 Task: Search one way flight ticket for 4 adults, 2 children, 2 infants in seat and 1 infant on lap in economy from Texarkana: Texarkana Regional Airport (webb Field) to South Bend: South Bend International Airport on 8-6-2023. Choice of flights is American. Number of bags: 10 checked bags. Price is upto 100000. Outbound departure time preference is 15:00.
Action: Mouse moved to (305, 136)
Screenshot: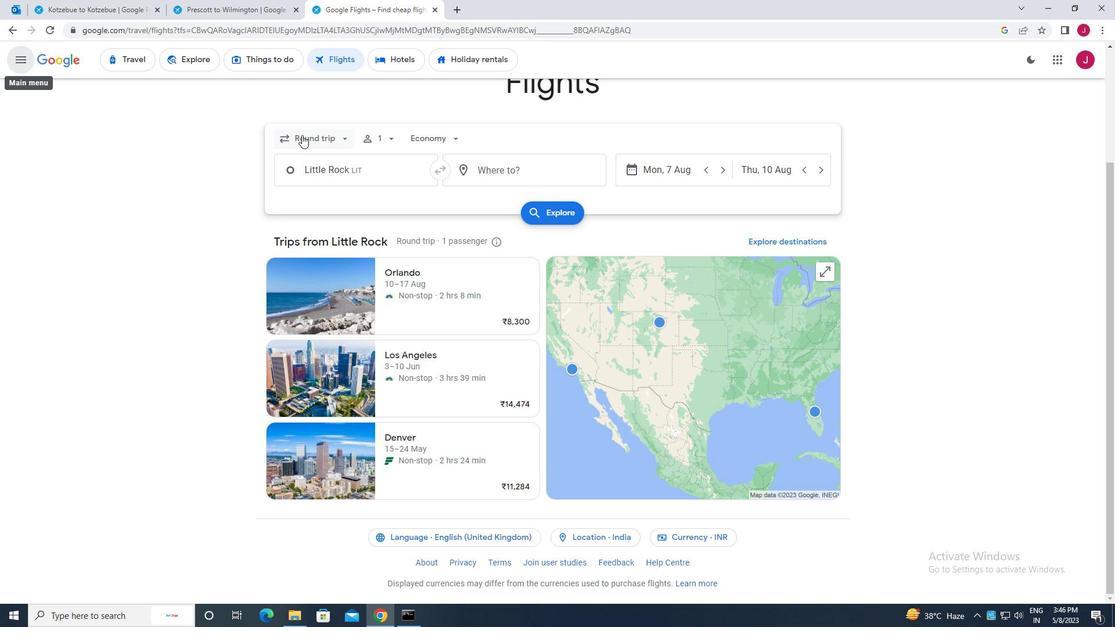 
Action: Mouse pressed left at (305, 136)
Screenshot: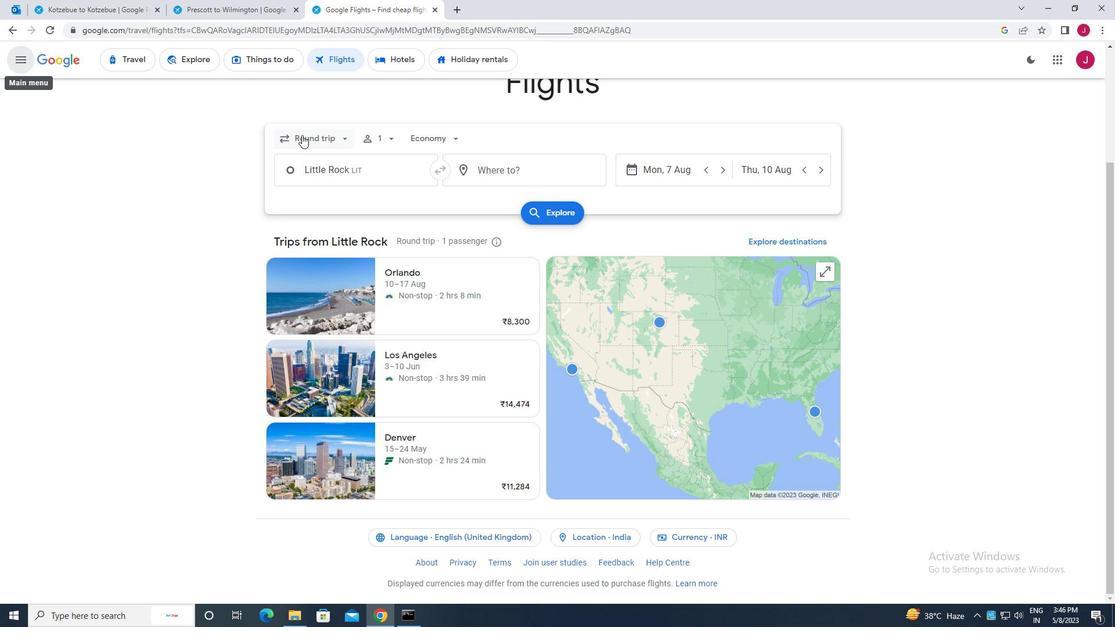 
Action: Mouse moved to (324, 191)
Screenshot: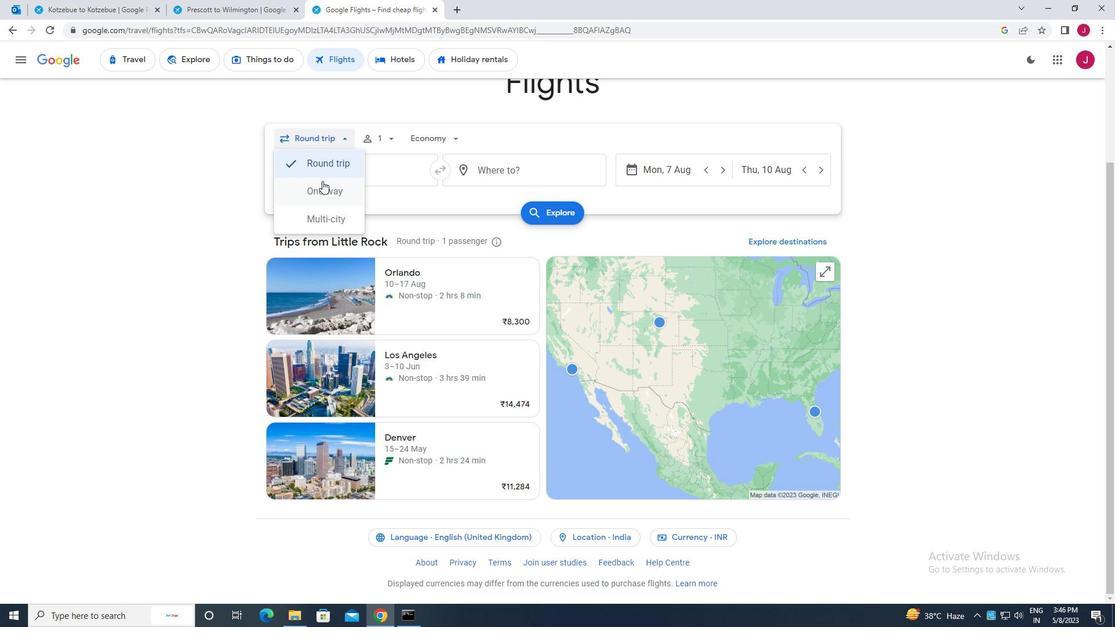 
Action: Mouse pressed left at (324, 191)
Screenshot: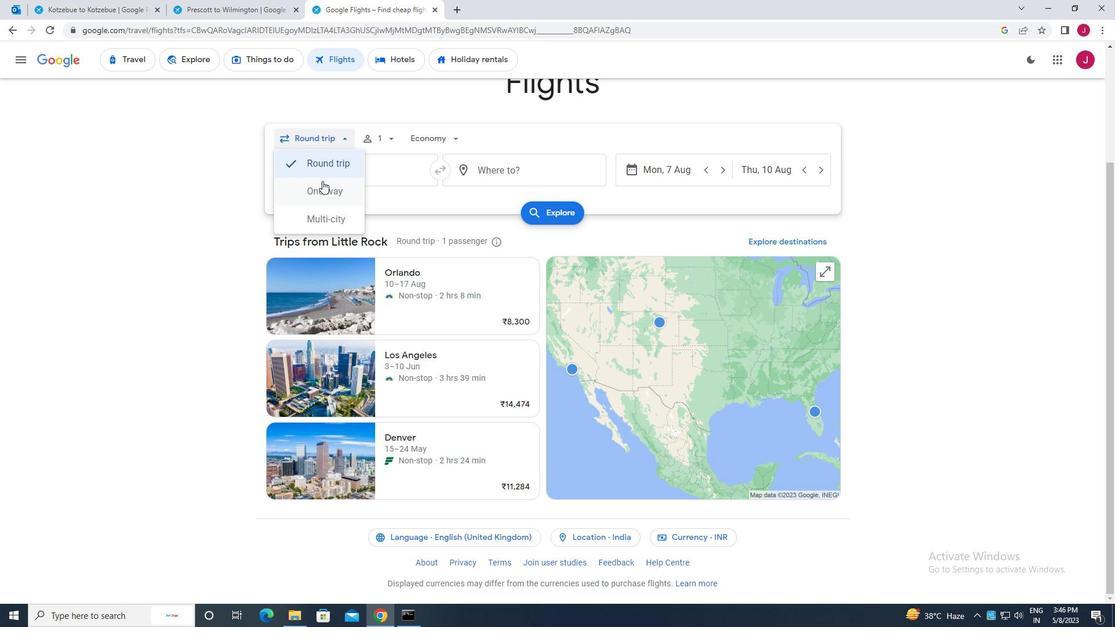 
Action: Mouse moved to (378, 140)
Screenshot: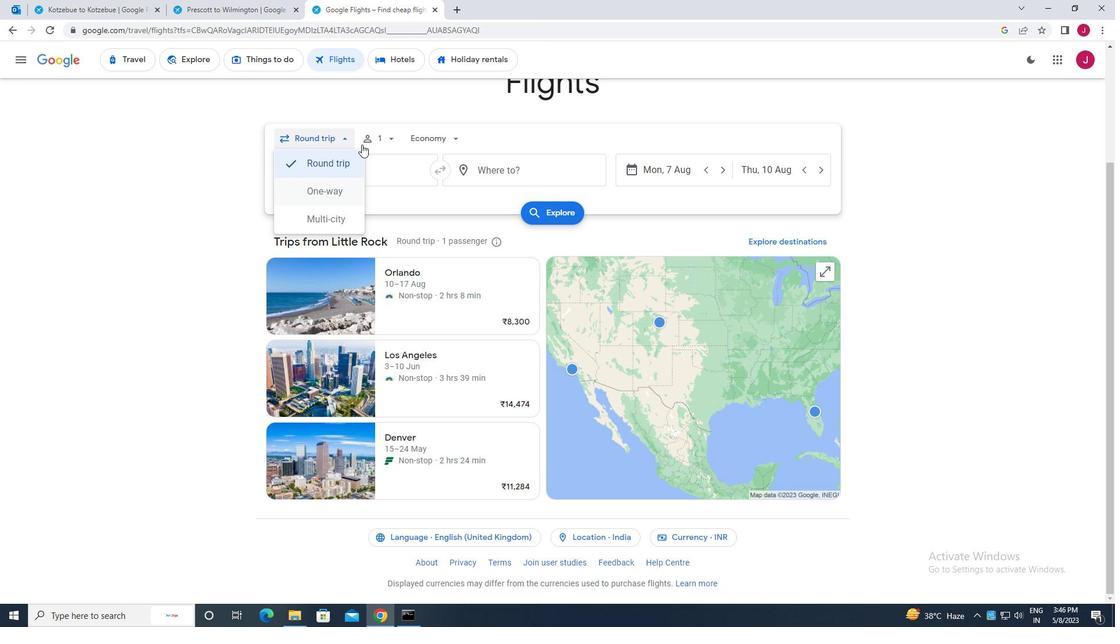 
Action: Mouse pressed left at (378, 140)
Screenshot: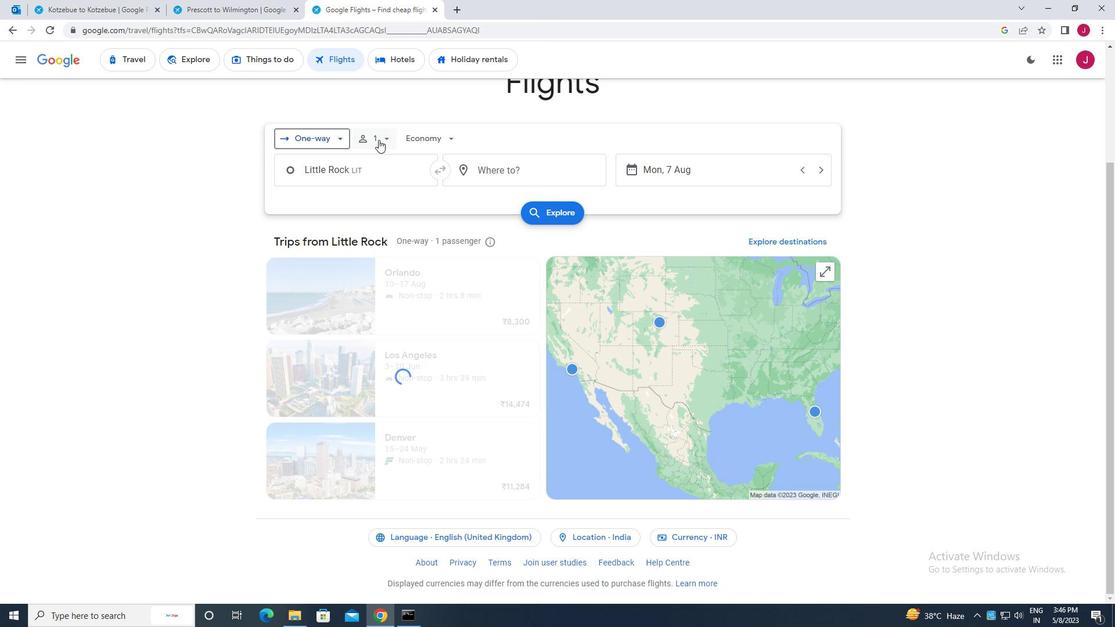 
Action: Mouse moved to (482, 169)
Screenshot: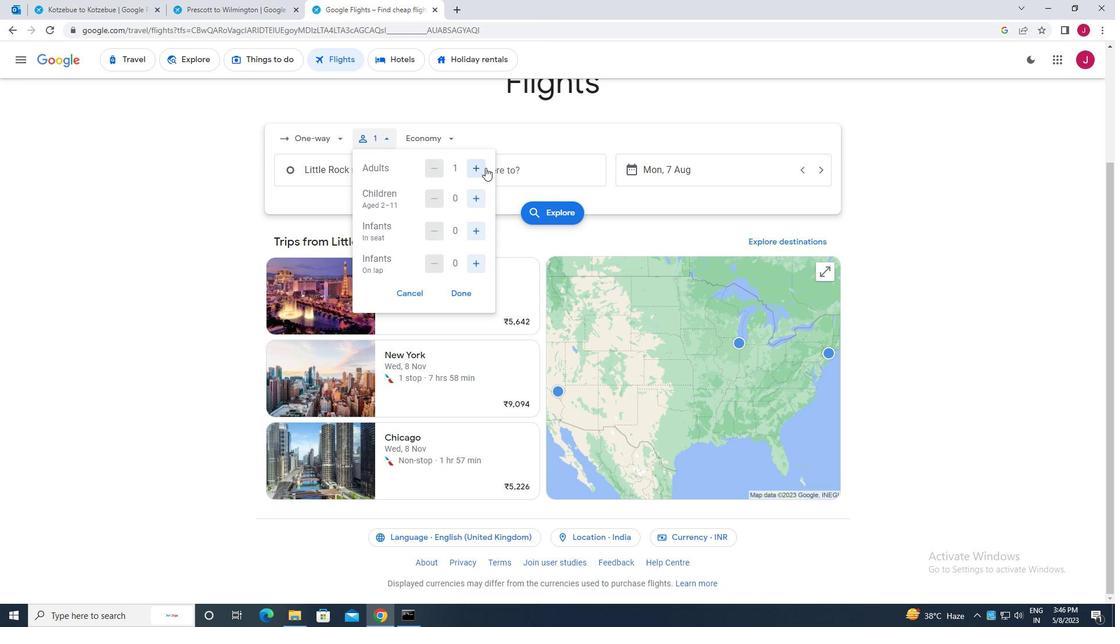 
Action: Mouse pressed left at (482, 169)
Screenshot: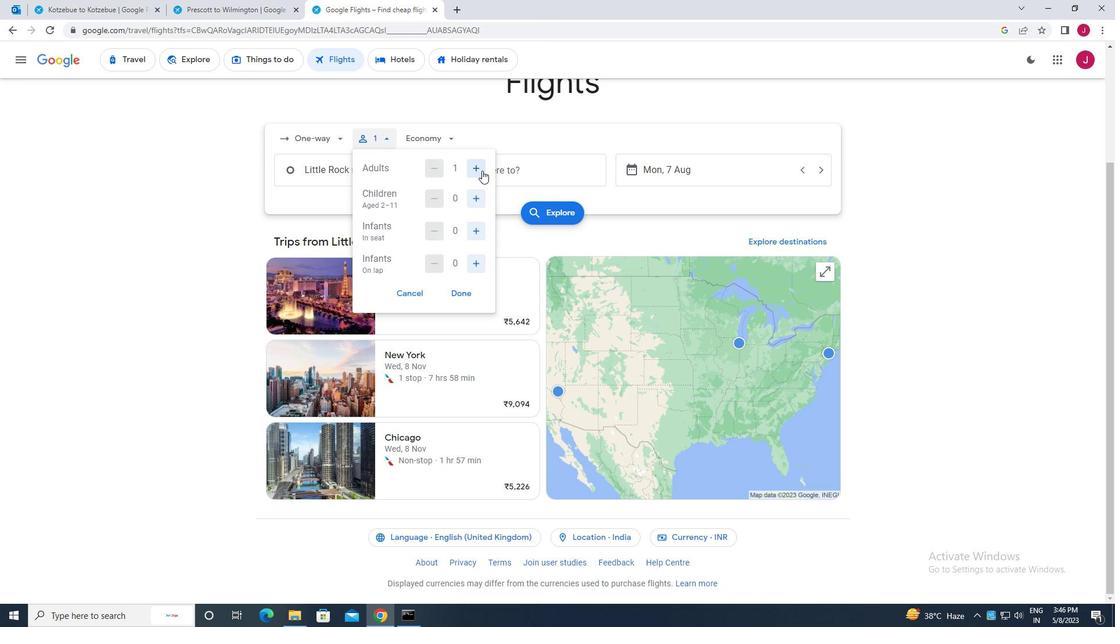 
Action: Mouse moved to (482, 169)
Screenshot: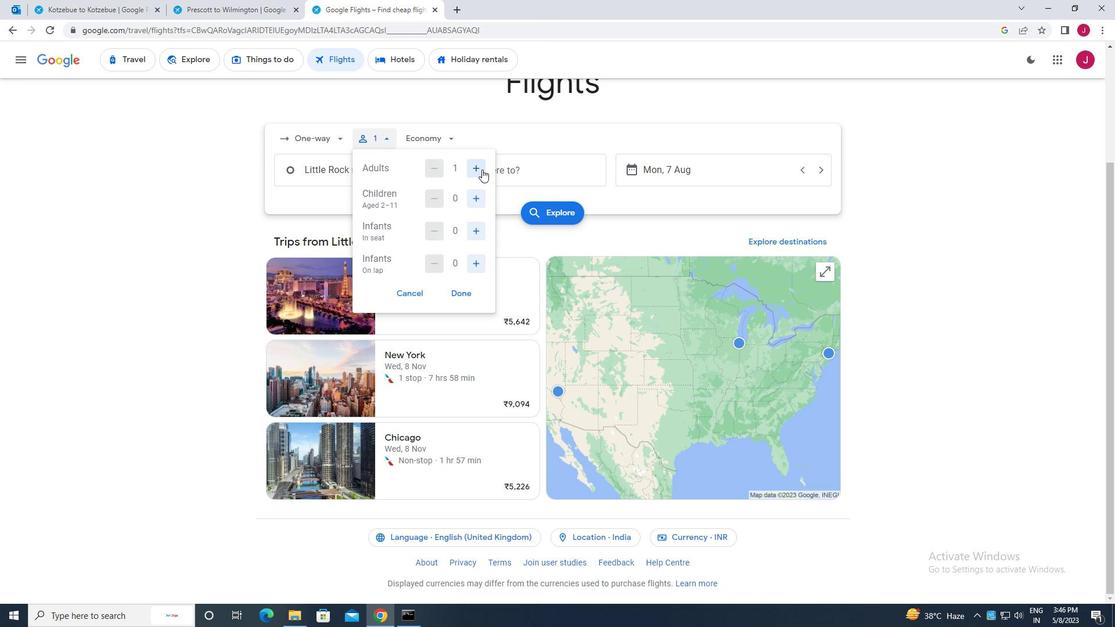 
Action: Mouse pressed left at (482, 169)
Screenshot: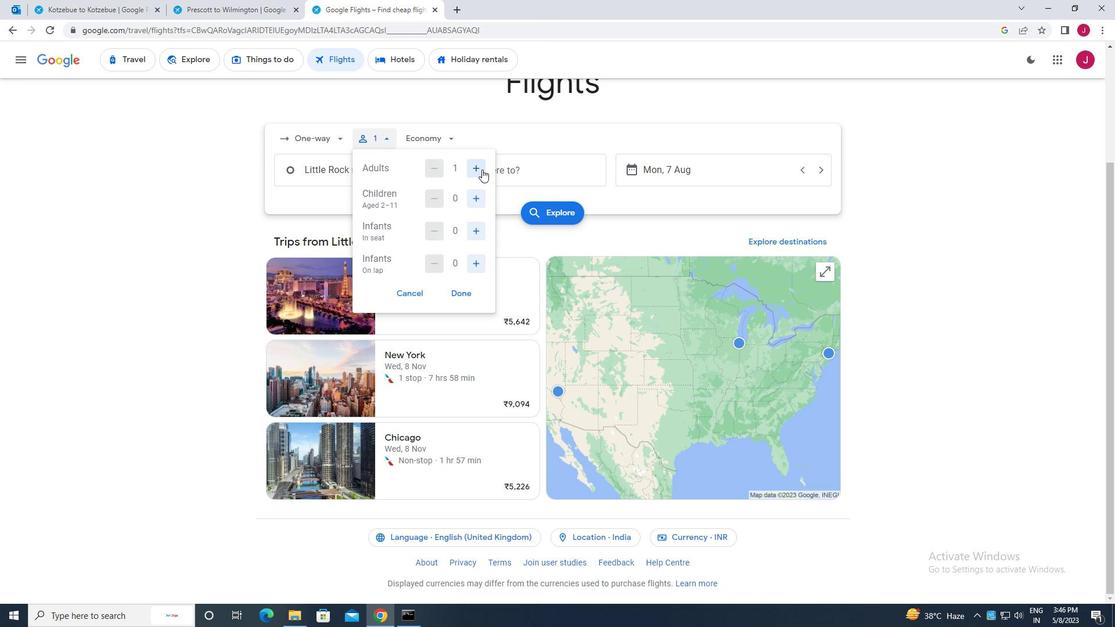 
Action: Mouse moved to (477, 167)
Screenshot: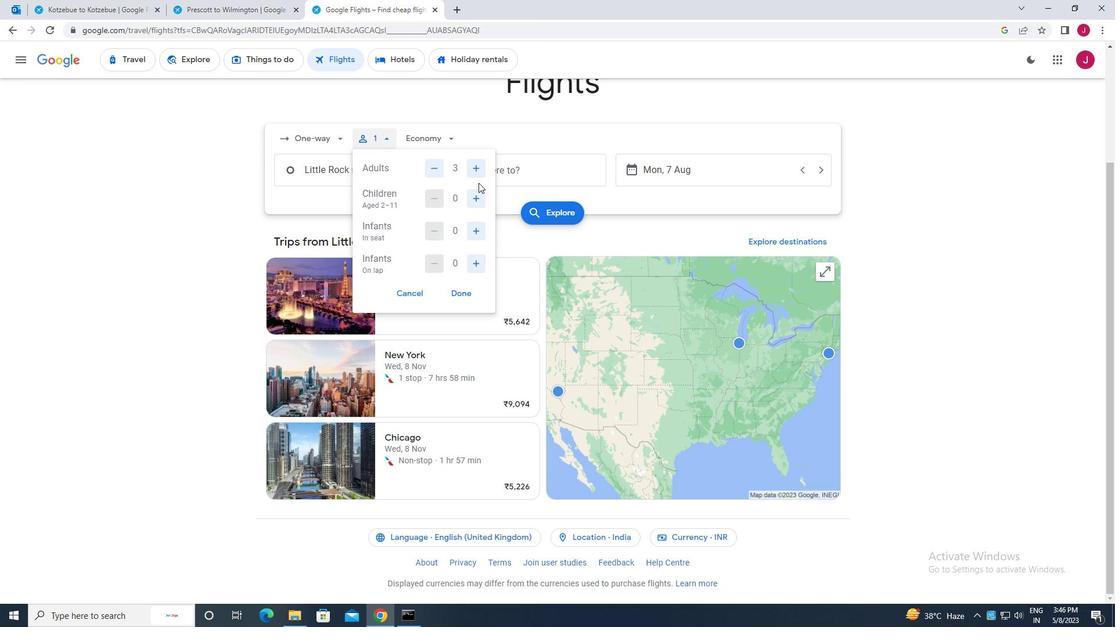 
Action: Mouse pressed left at (477, 167)
Screenshot: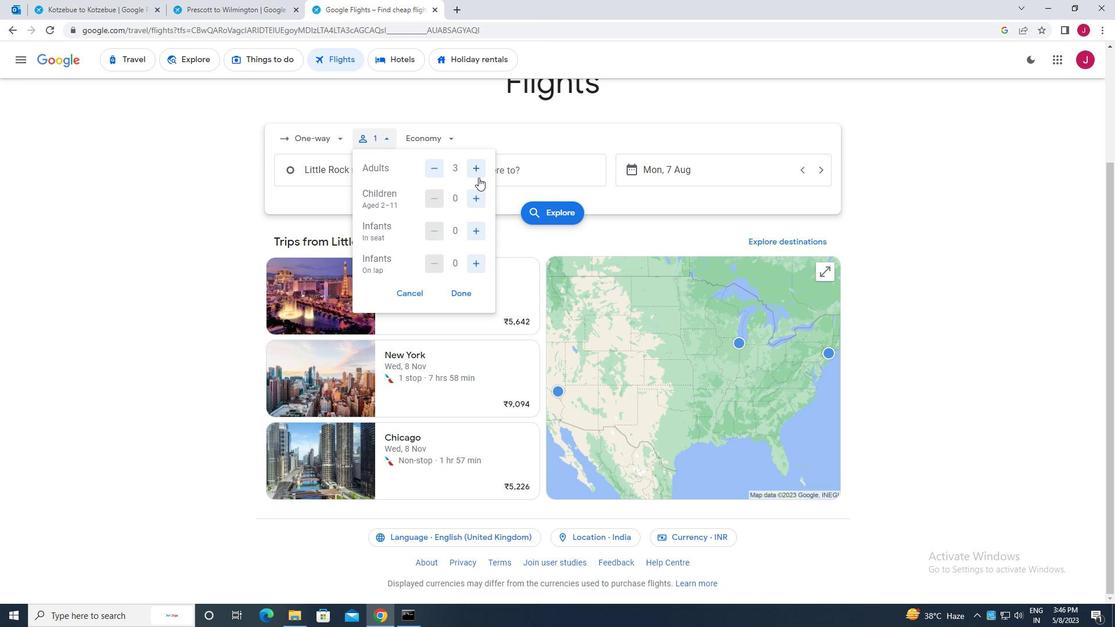 
Action: Mouse moved to (477, 201)
Screenshot: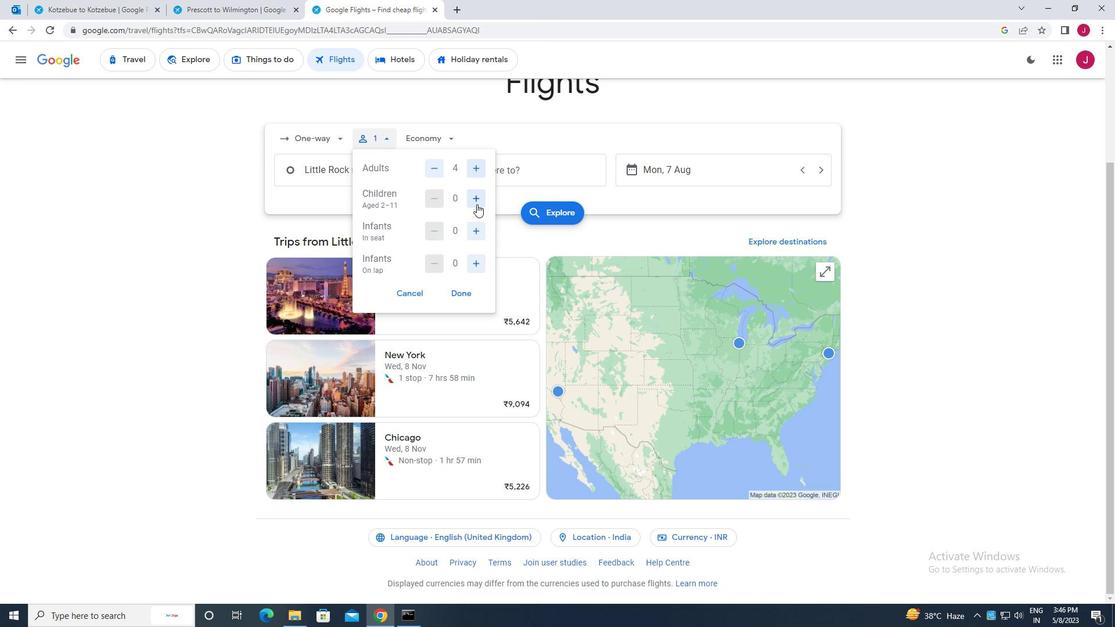 
Action: Mouse pressed left at (477, 201)
Screenshot: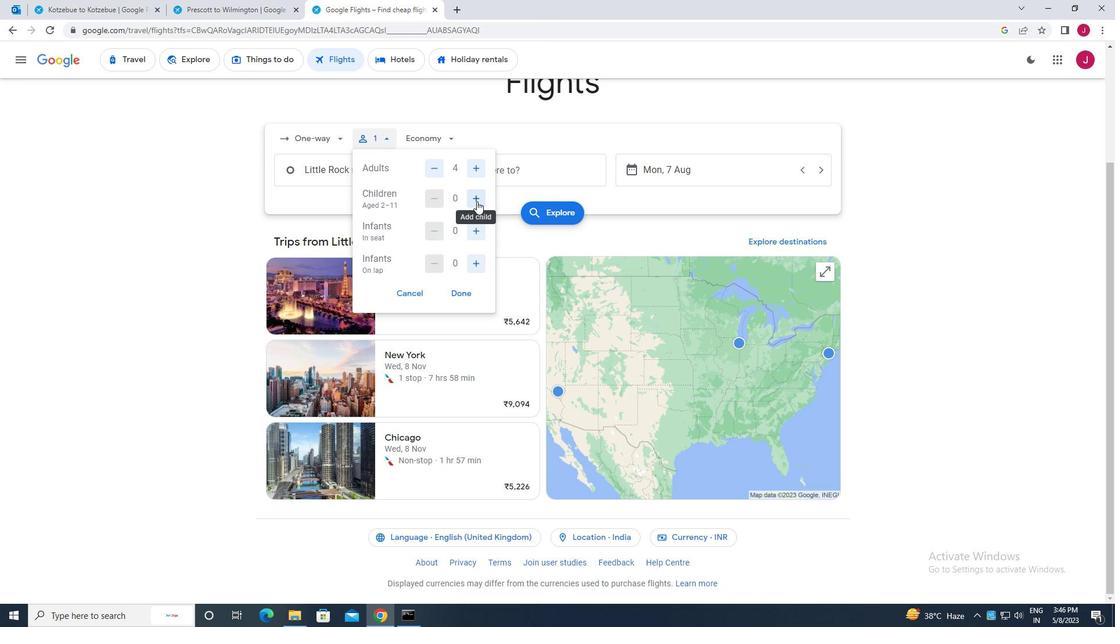 
Action: Mouse pressed left at (477, 201)
Screenshot: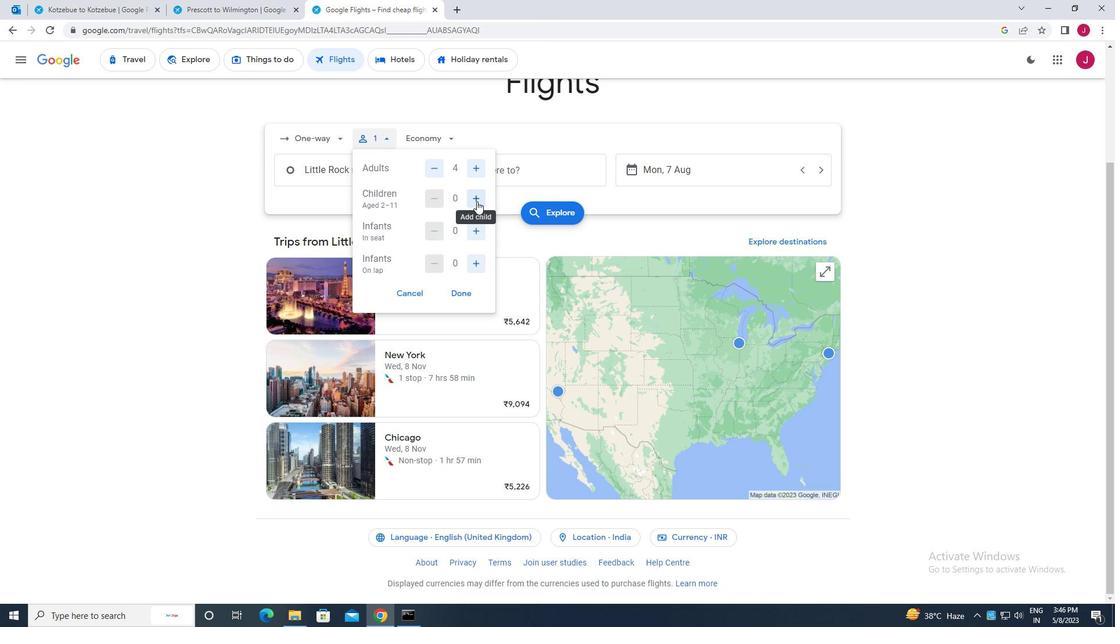 
Action: Mouse moved to (476, 230)
Screenshot: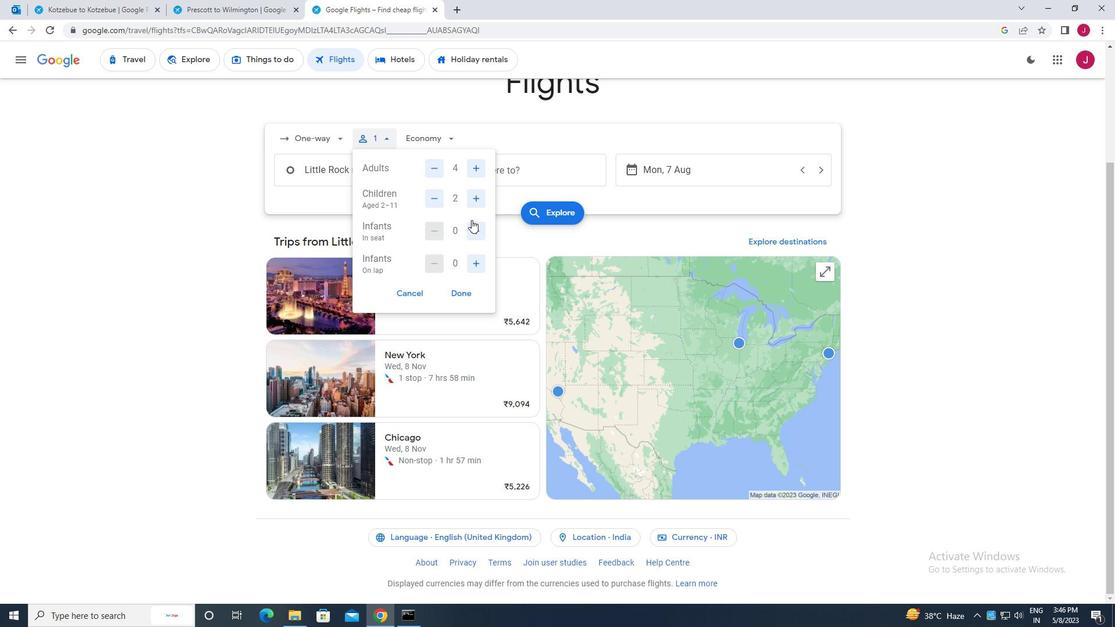 
Action: Mouse pressed left at (476, 230)
Screenshot: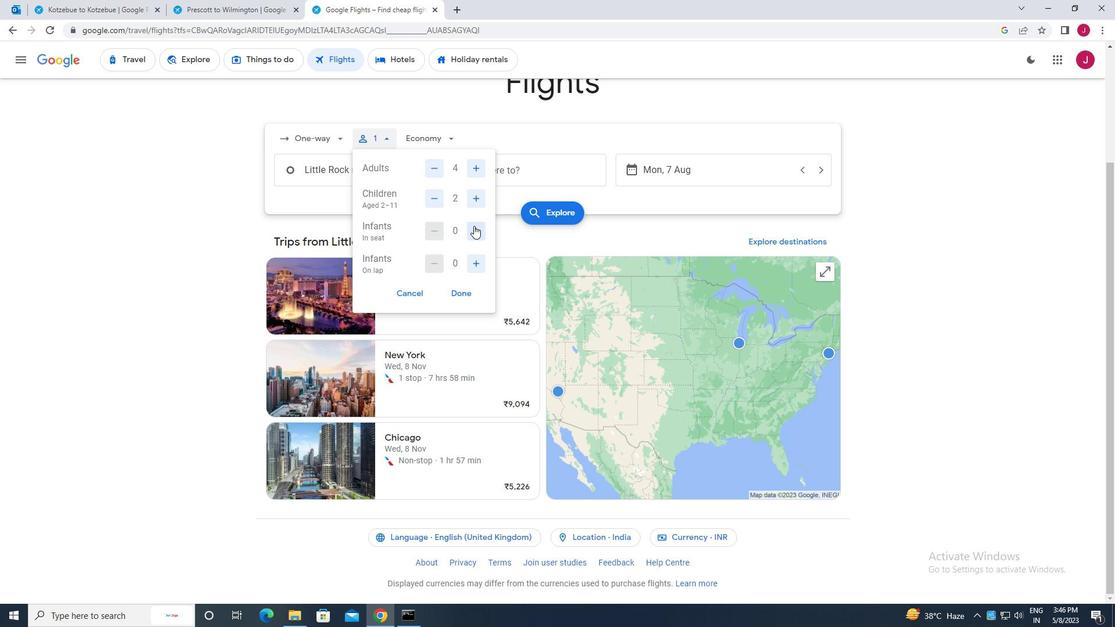 
Action: Mouse pressed left at (476, 230)
Screenshot: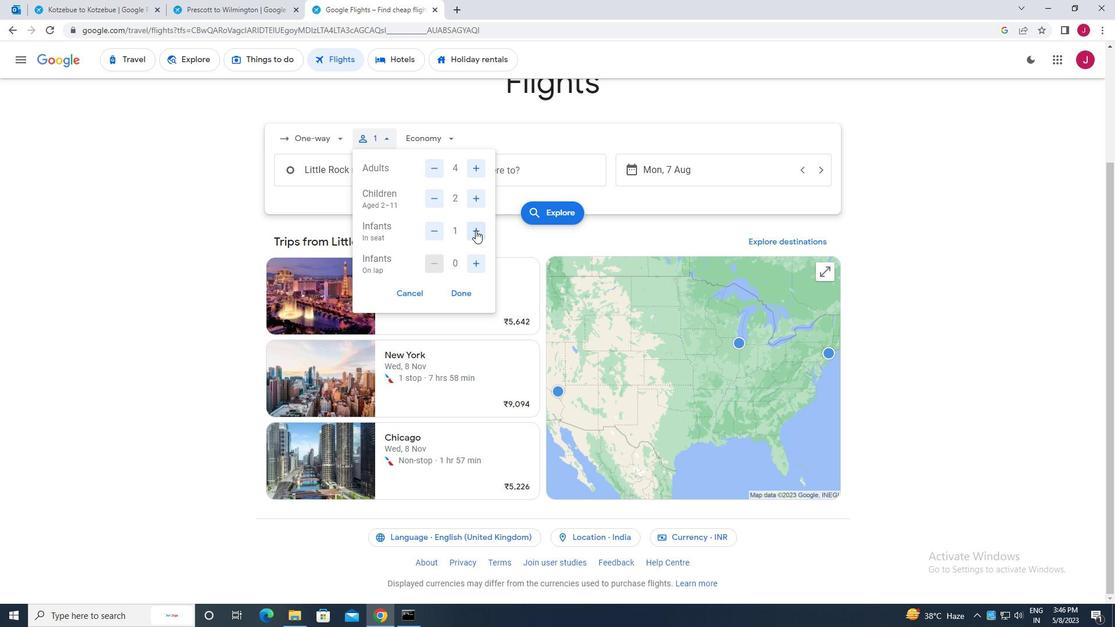 
Action: Mouse moved to (476, 263)
Screenshot: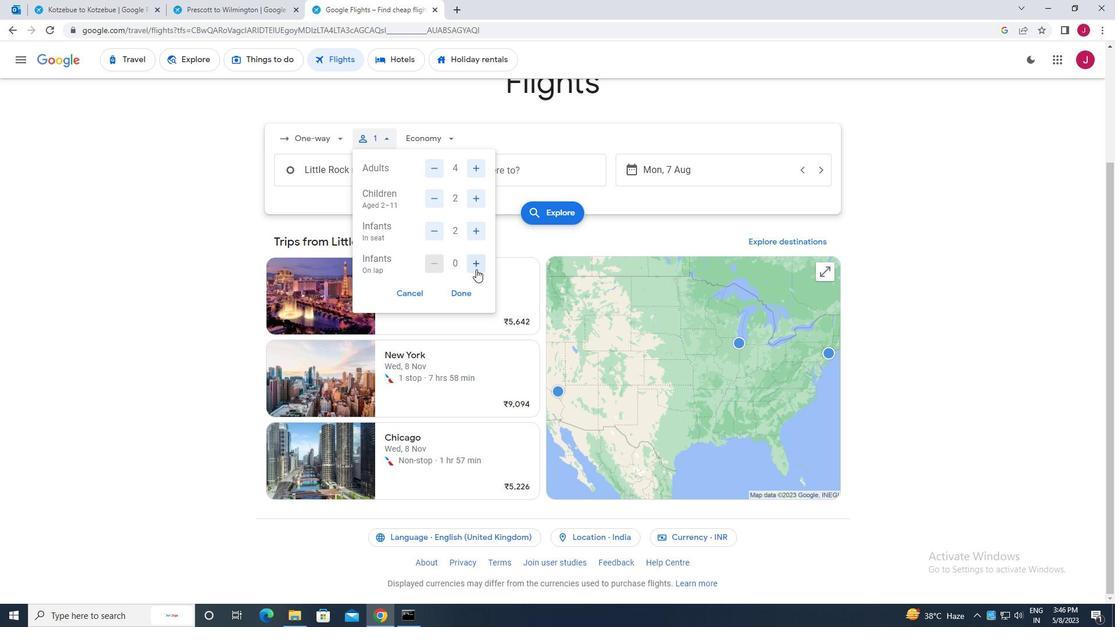 
Action: Mouse pressed left at (476, 263)
Screenshot: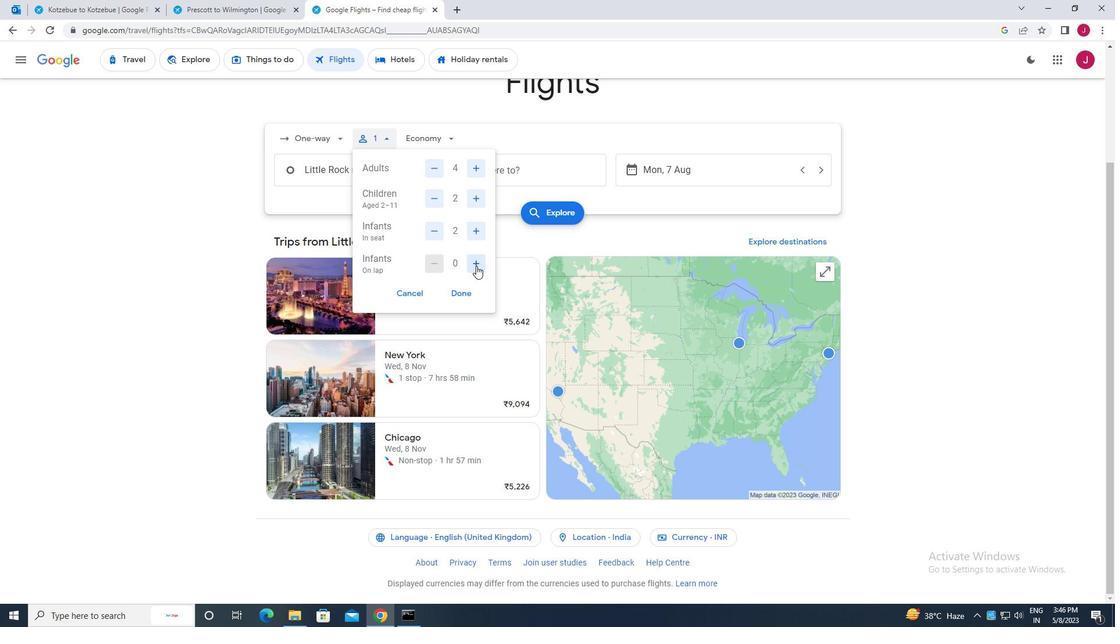 
Action: Mouse moved to (459, 294)
Screenshot: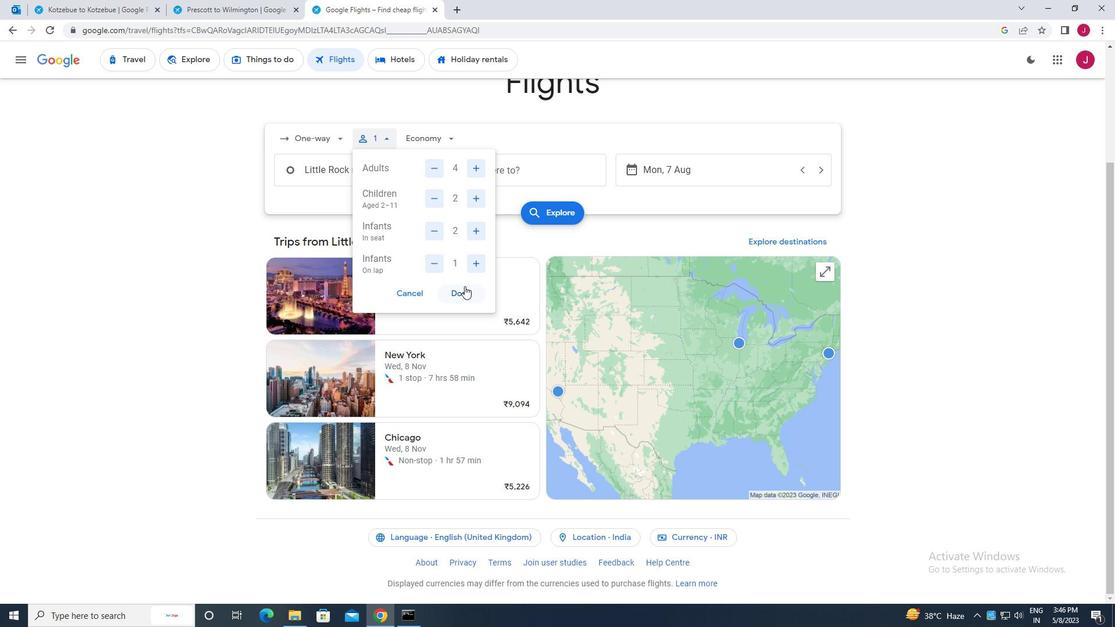 
Action: Mouse pressed left at (459, 294)
Screenshot: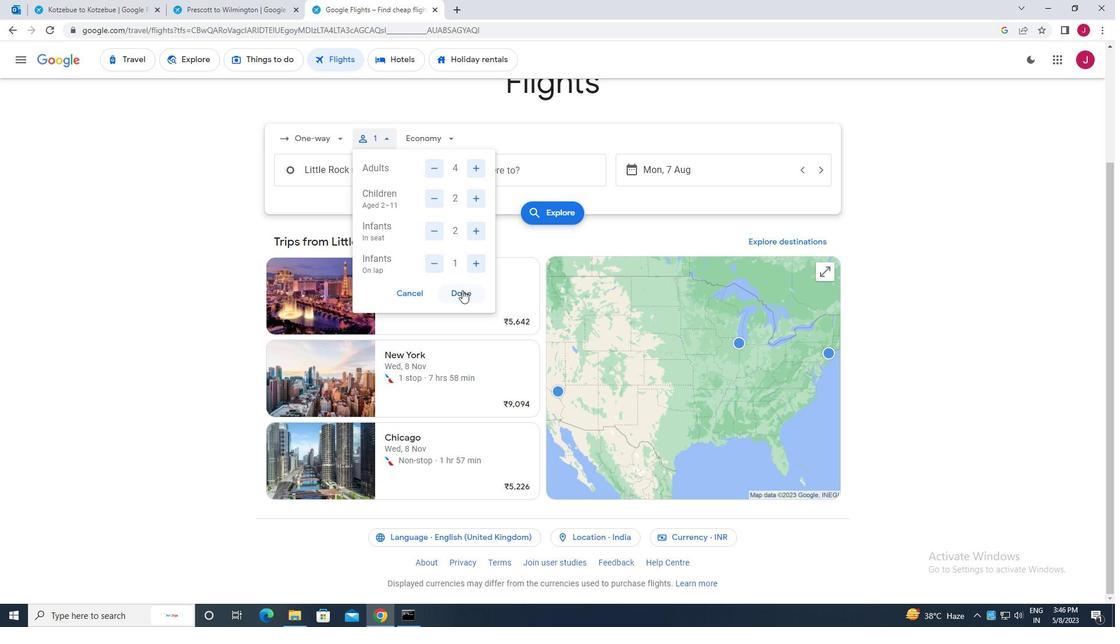 
Action: Mouse moved to (433, 144)
Screenshot: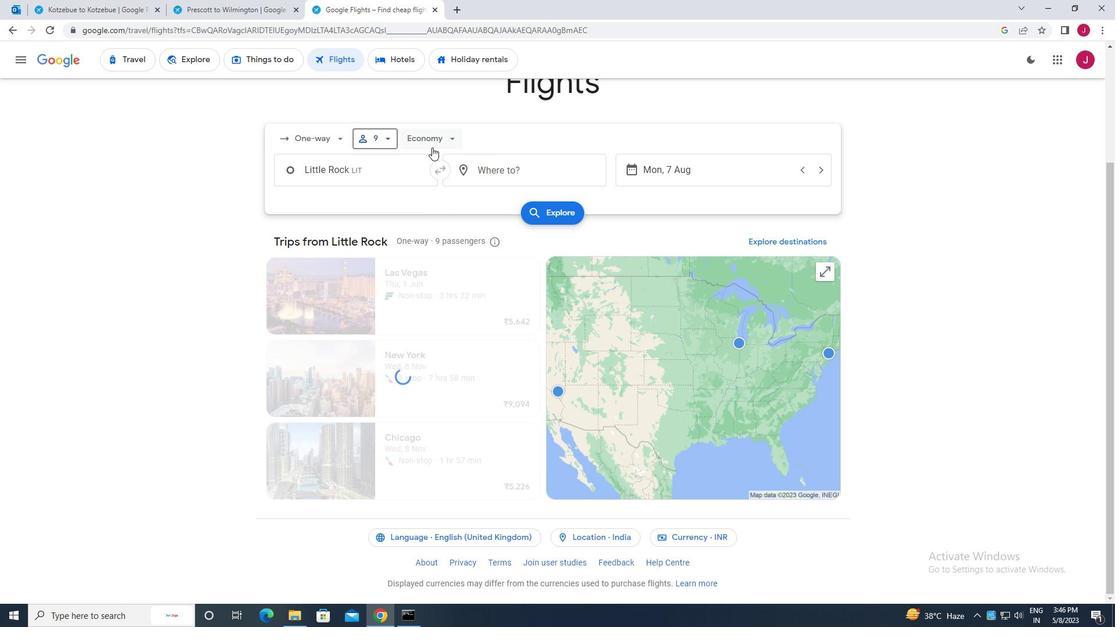 
Action: Mouse pressed left at (433, 144)
Screenshot: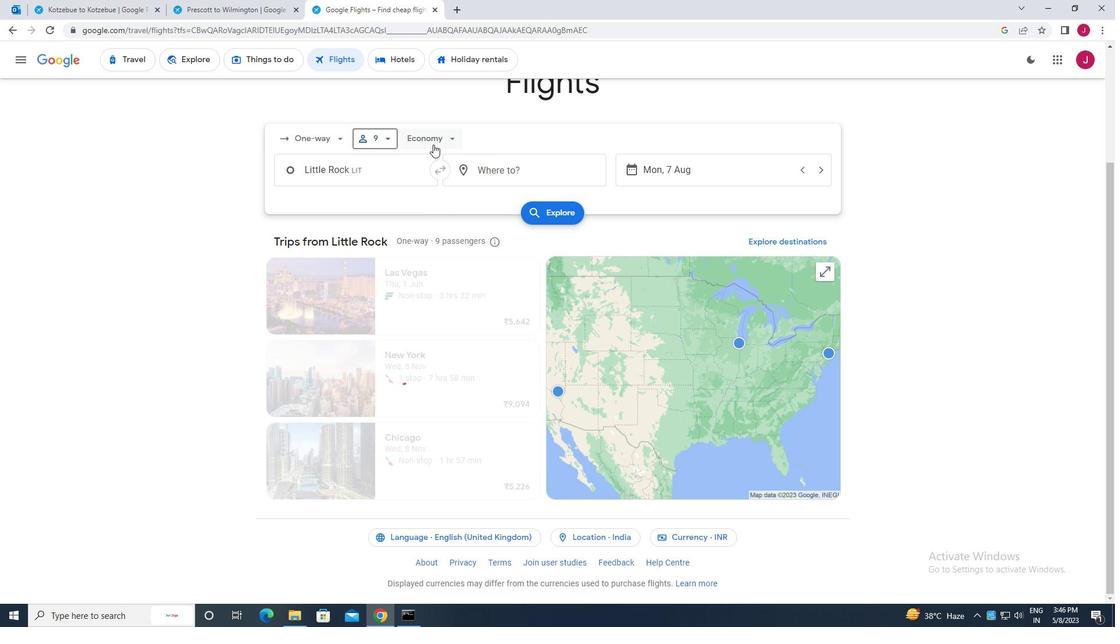 
Action: Mouse moved to (464, 189)
Screenshot: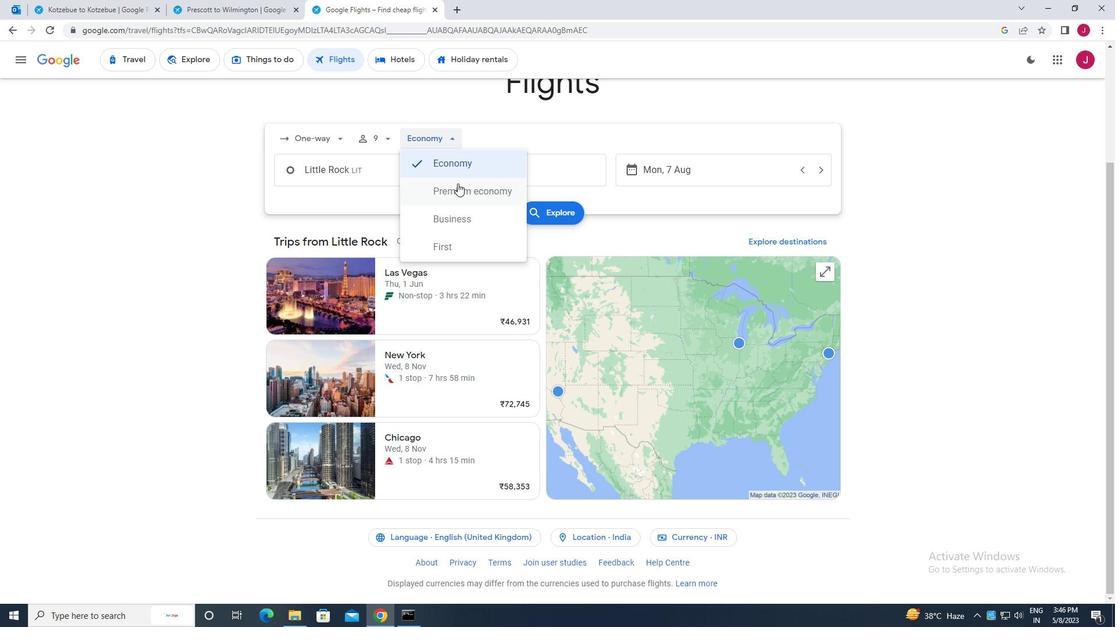 
Action: Mouse pressed left at (464, 189)
Screenshot: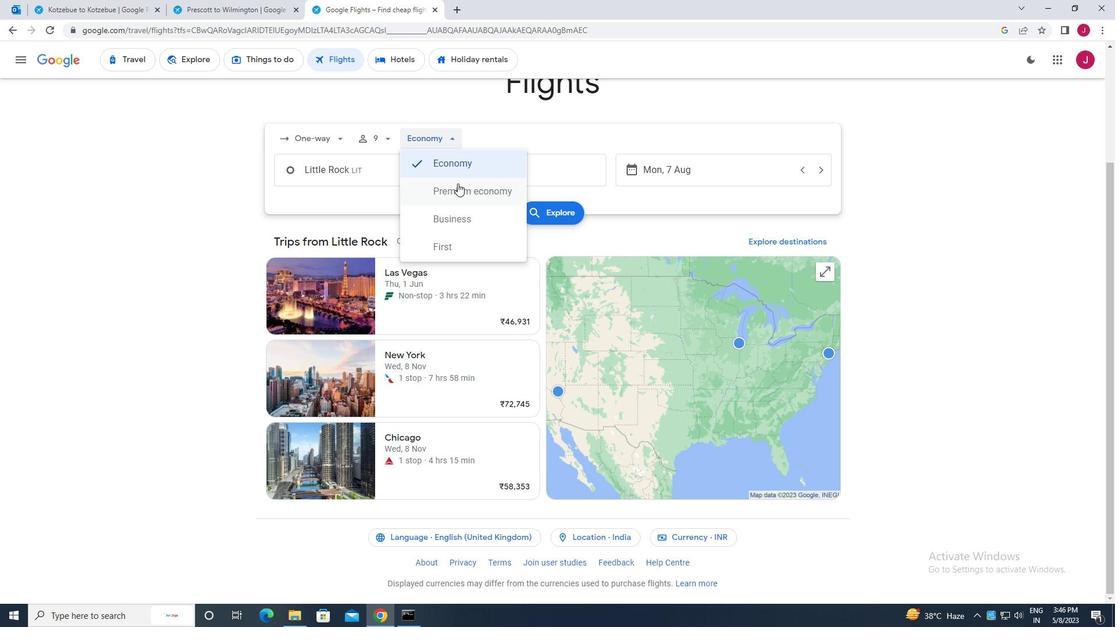 
Action: Mouse moved to (395, 172)
Screenshot: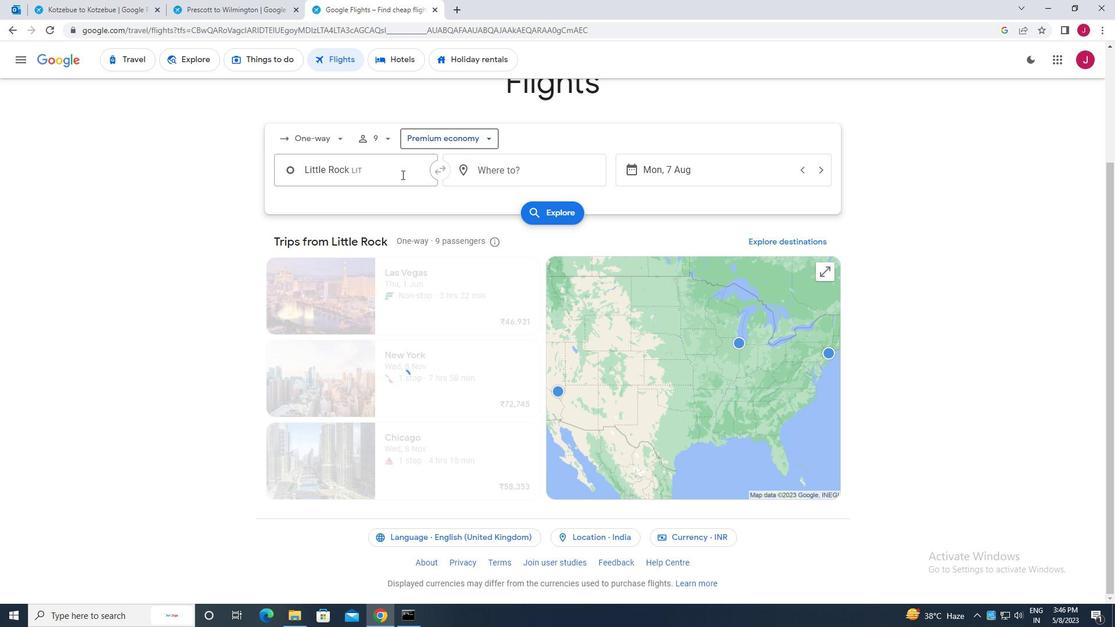 
Action: Mouse pressed left at (395, 172)
Screenshot: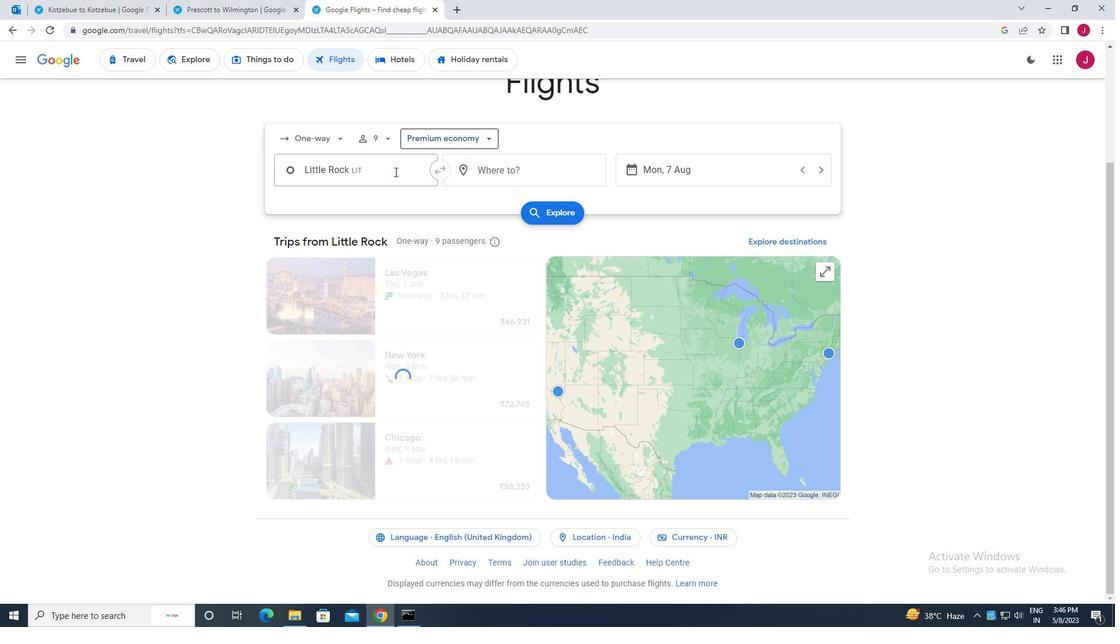 
Action: Key pressed texara<Key.backspace>
Screenshot: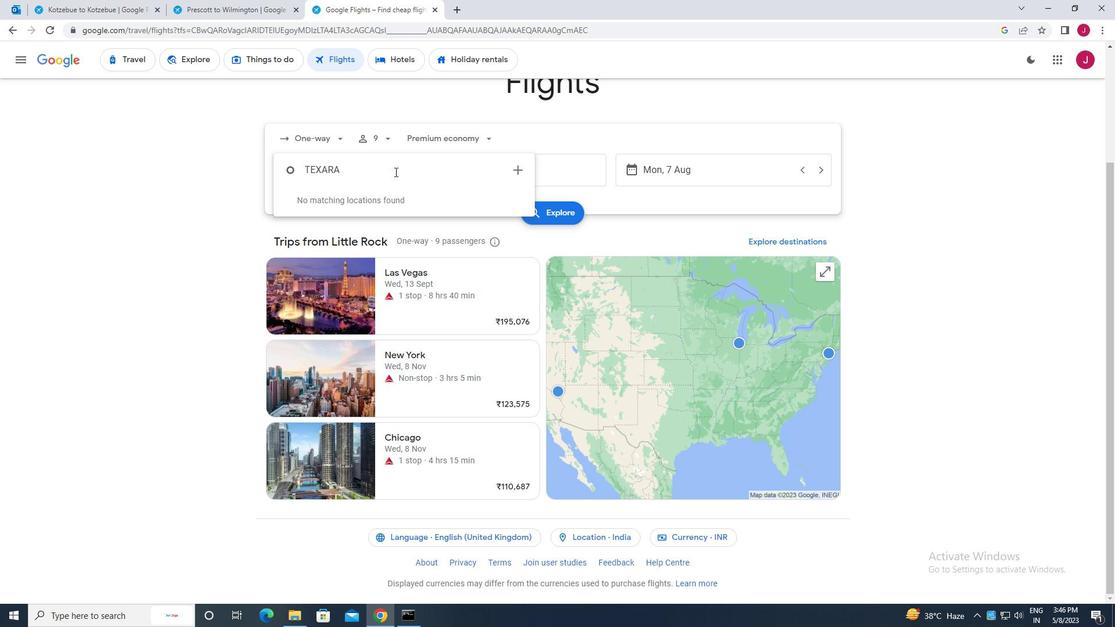 
Action: Mouse moved to (405, 206)
Screenshot: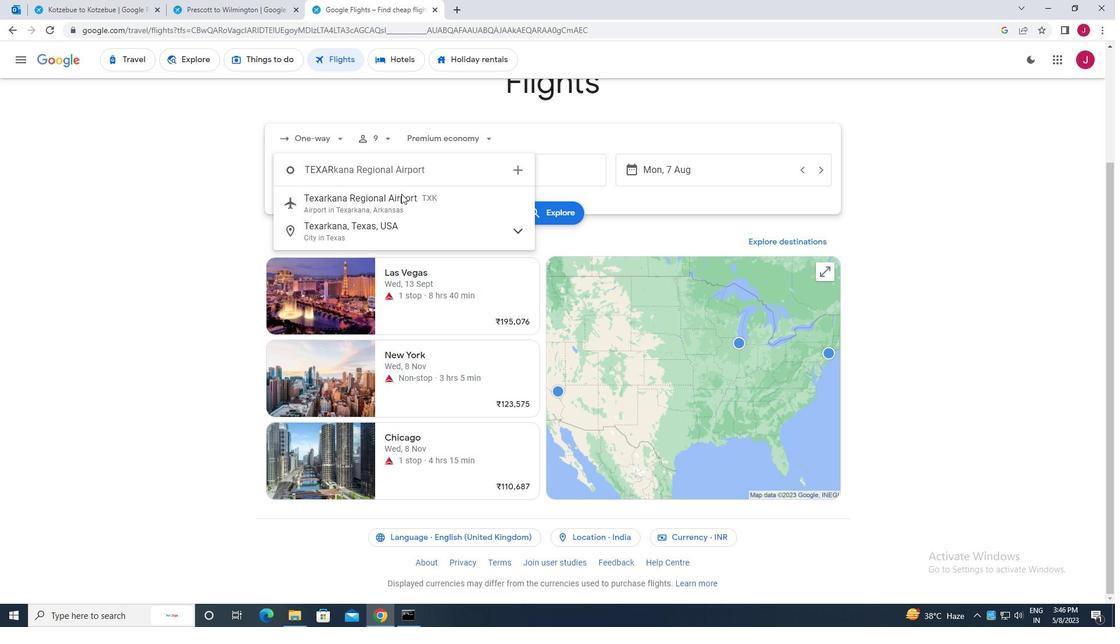 
Action: Mouse pressed left at (405, 206)
Screenshot: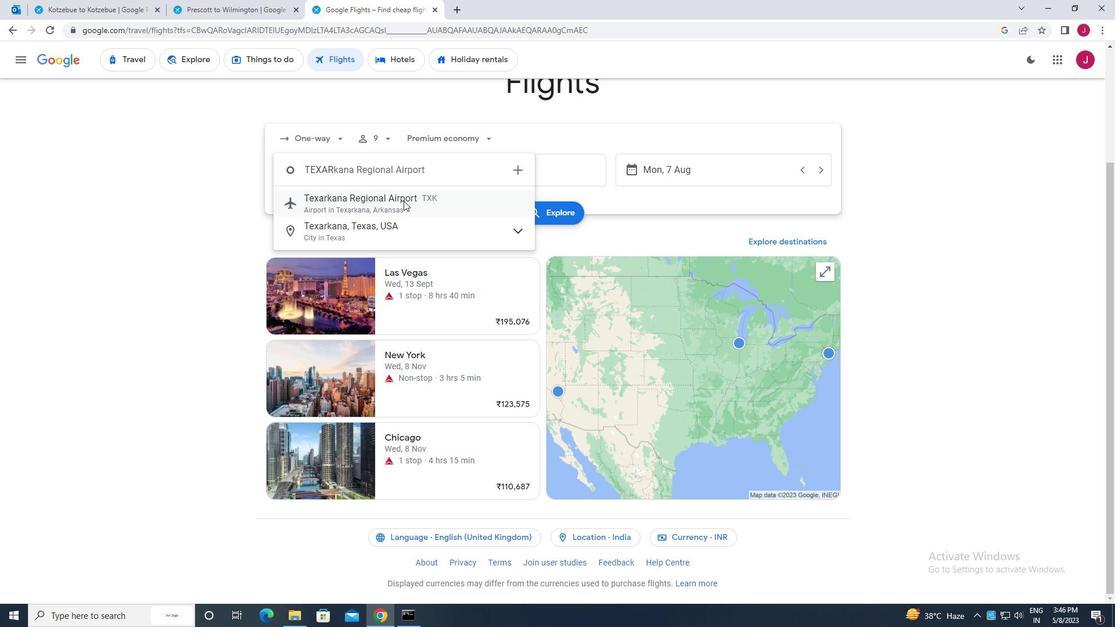 
Action: Mouse moved to (554, 166)
Screenshot: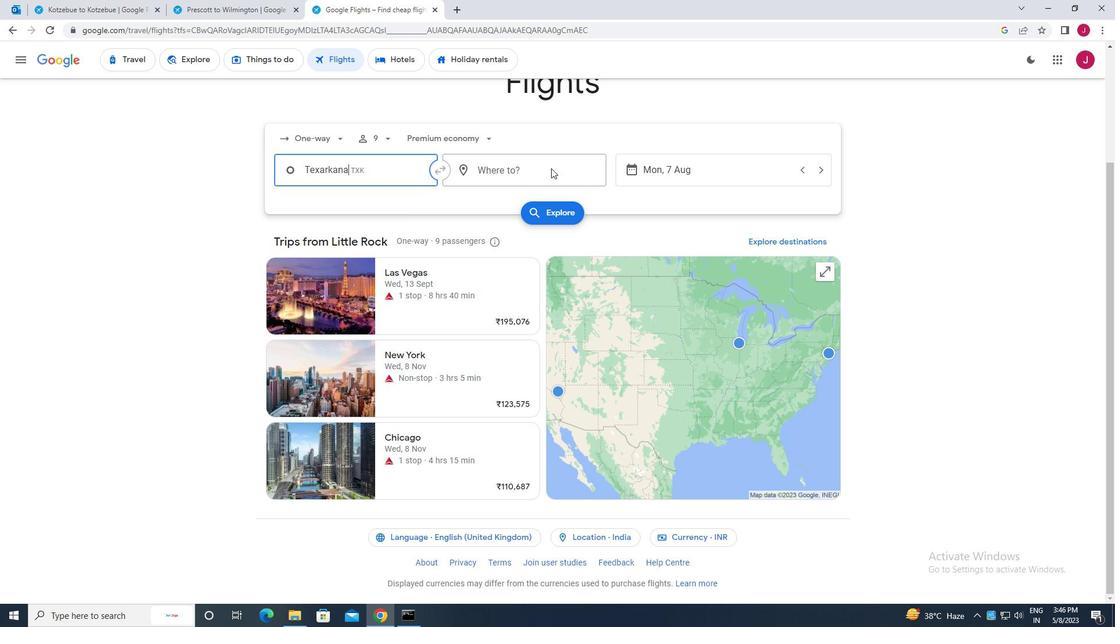 
Action: Mouse pressed left at (554, 166)
Screenshot: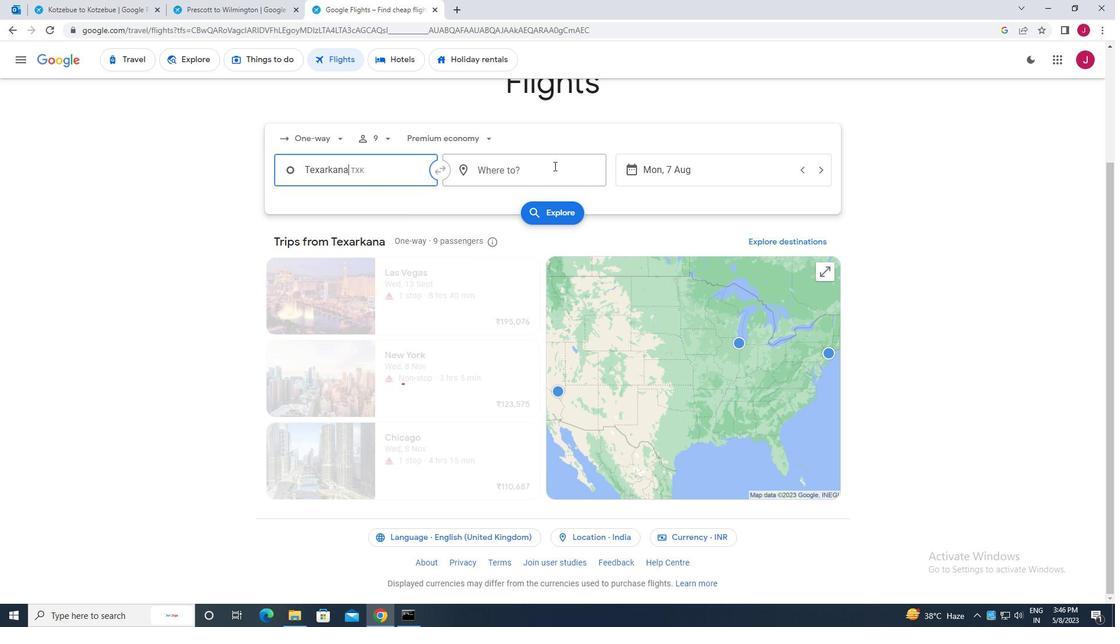 
Action: Key pressed south<Key.space>bend
Screenshot: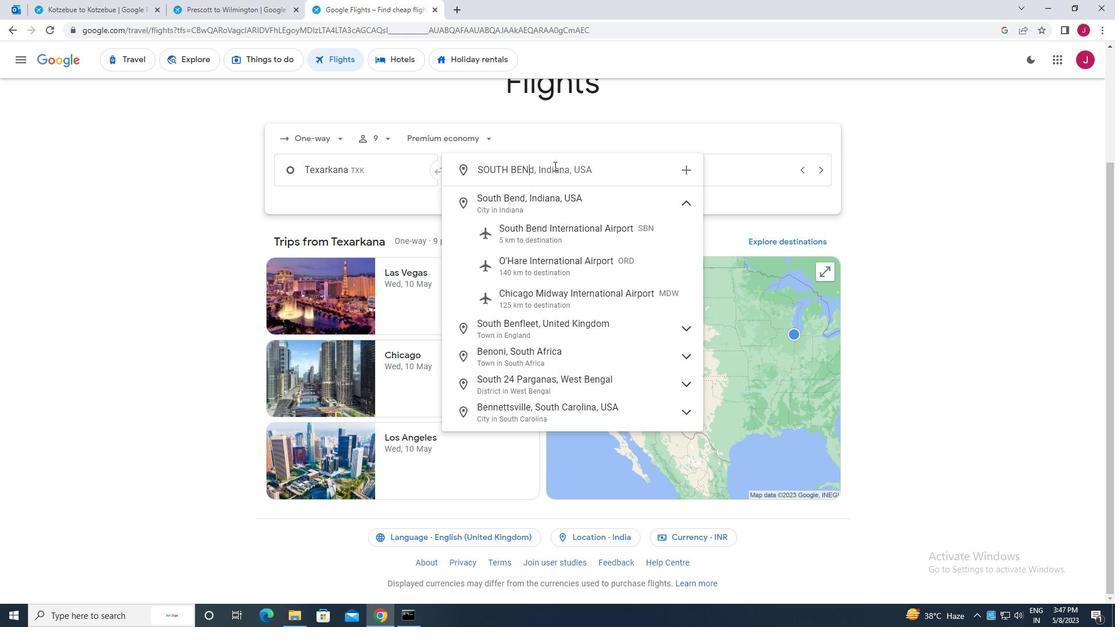 
Action: Mouse moved to (566, 234)
Screenshot: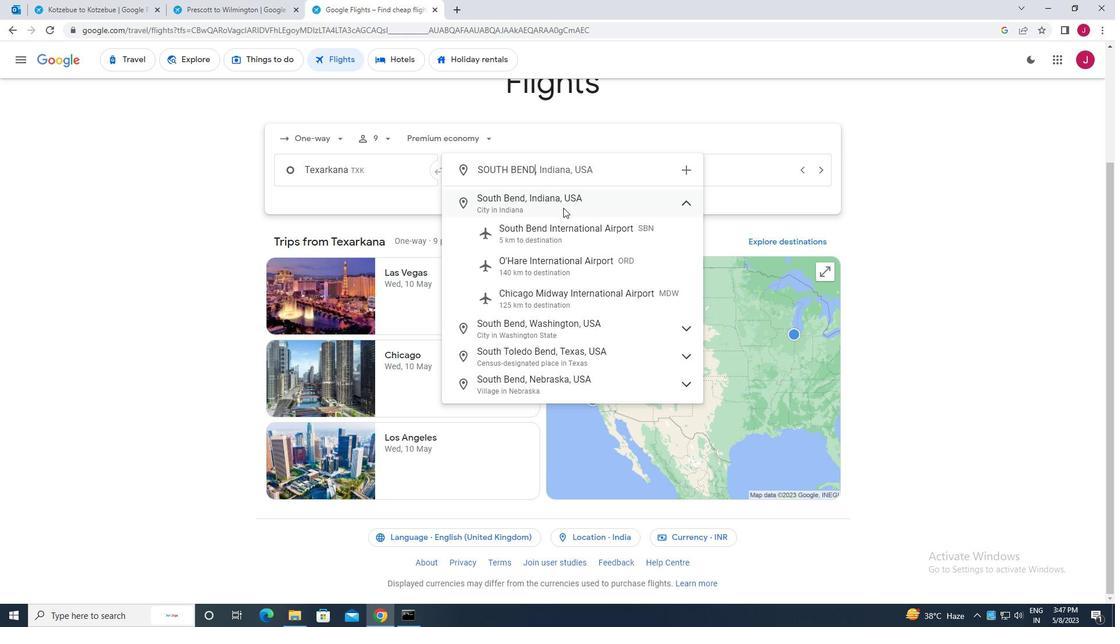 
Action: Mouse pressed left at (566, 234)
Screenshot: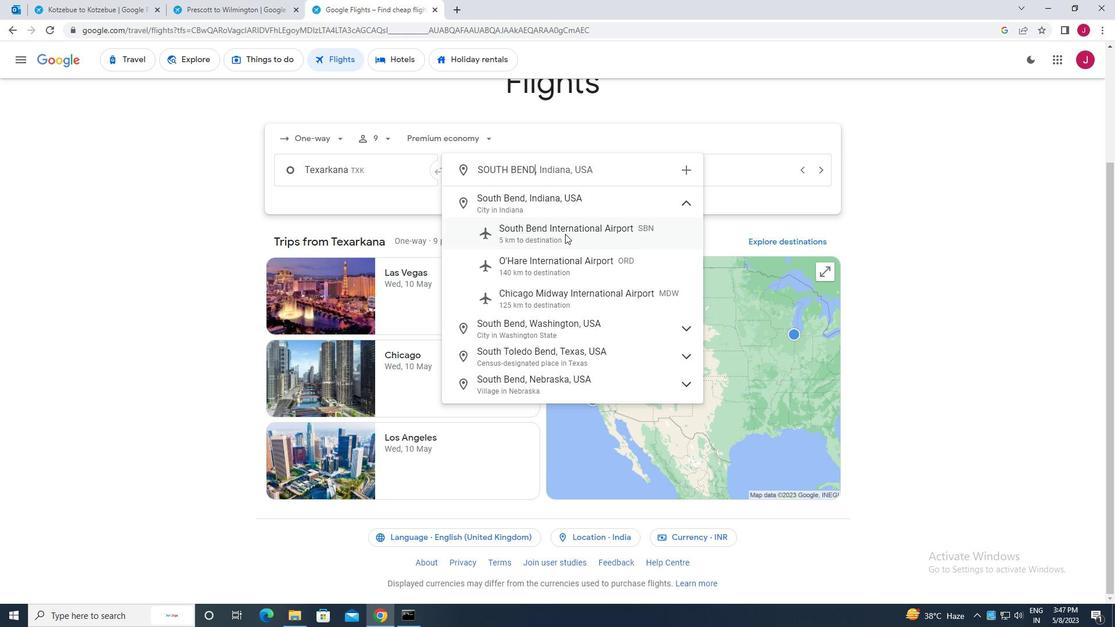 
Action: Mouse moved to (684, 173)
Screenshot: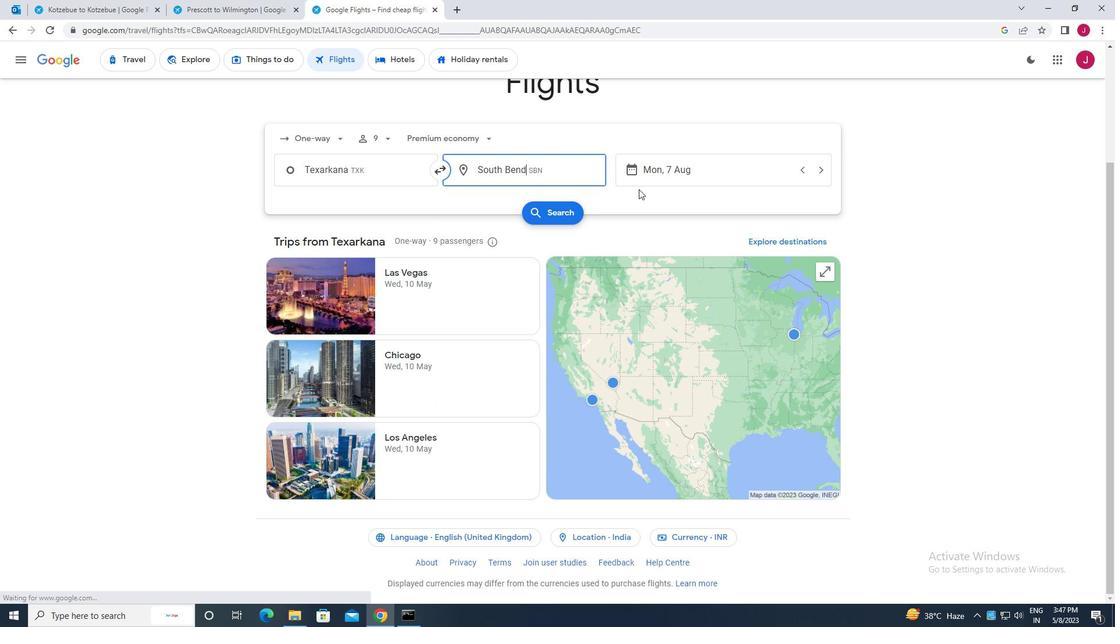 
Action: Mouse pressed left at (684, 173)
Screenshot: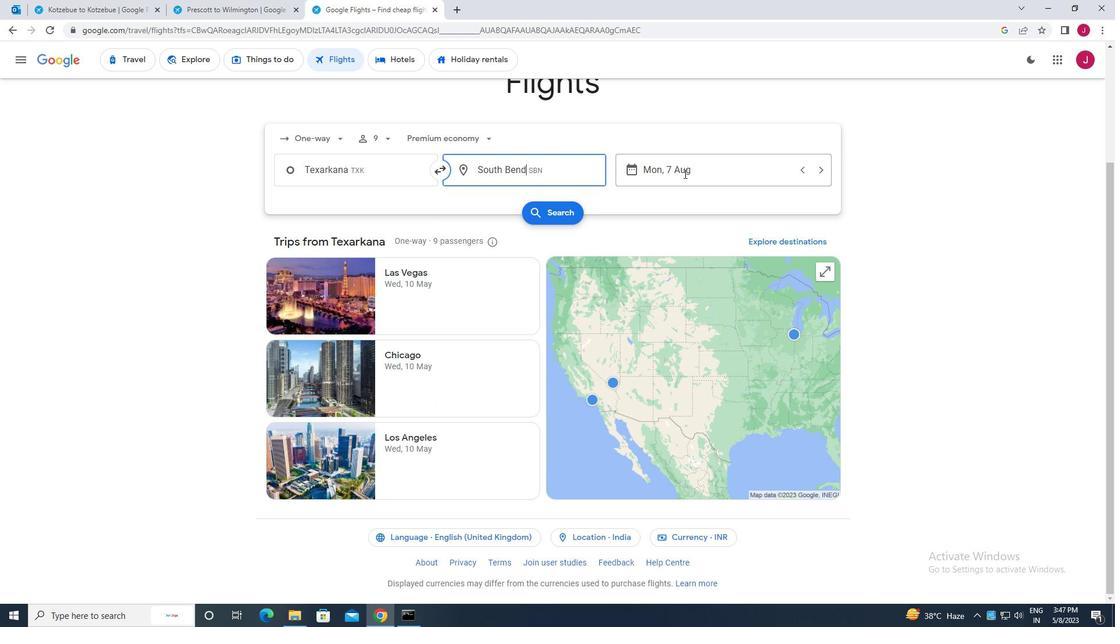 
Action: Mouse moved to (414, 287)
Screenshot: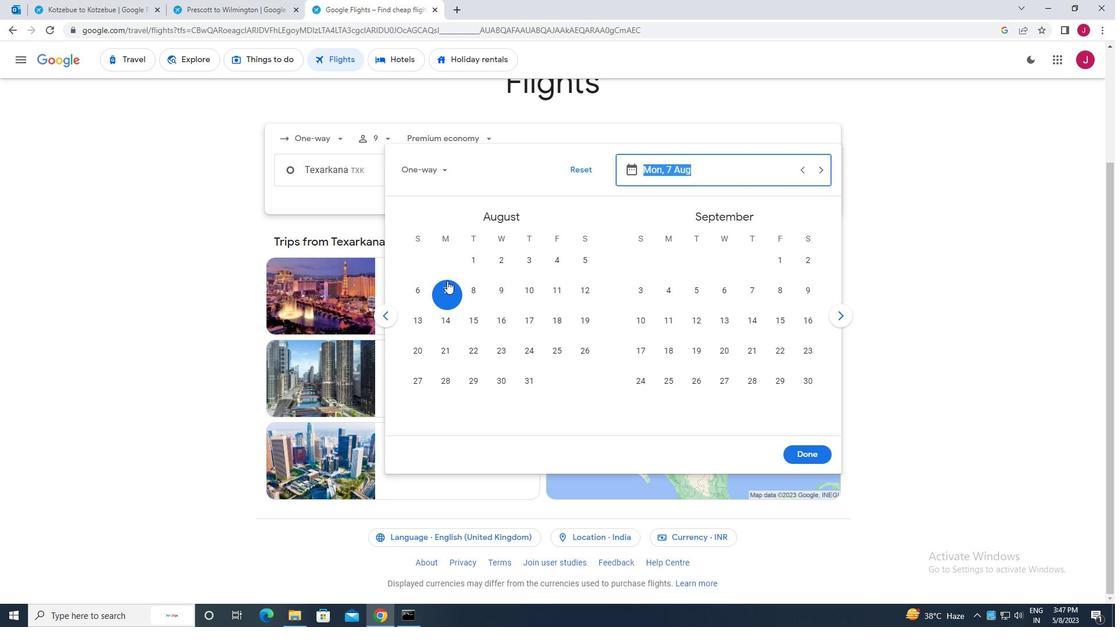 
Action: Mouse pressed left at (414, 287)
Screenshot: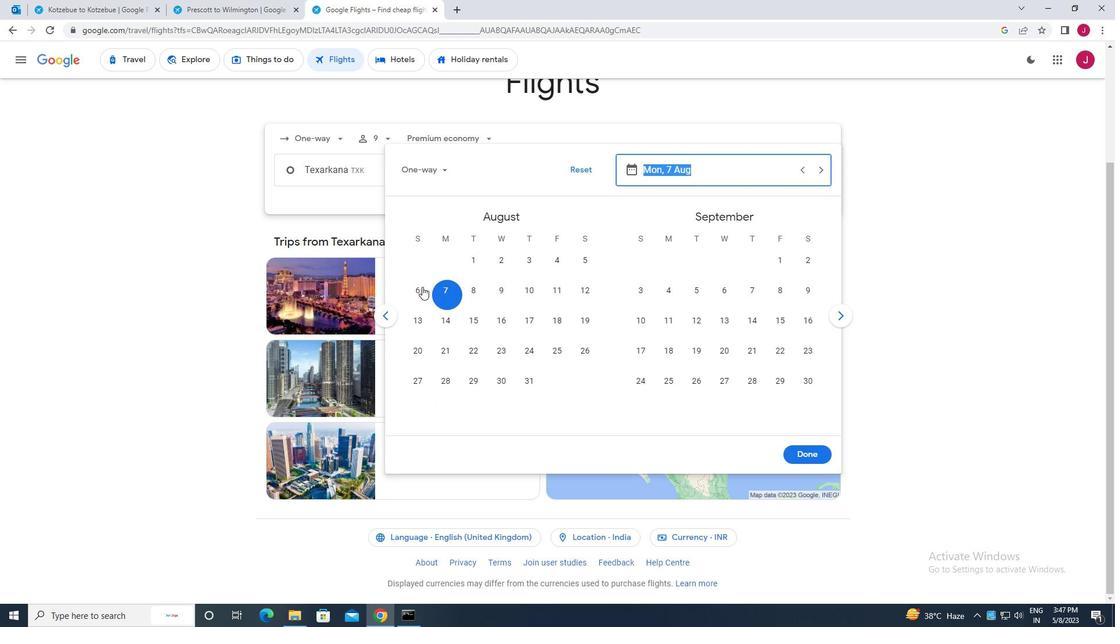 
Action: Mouse moved to (809, 453)
Screenshot: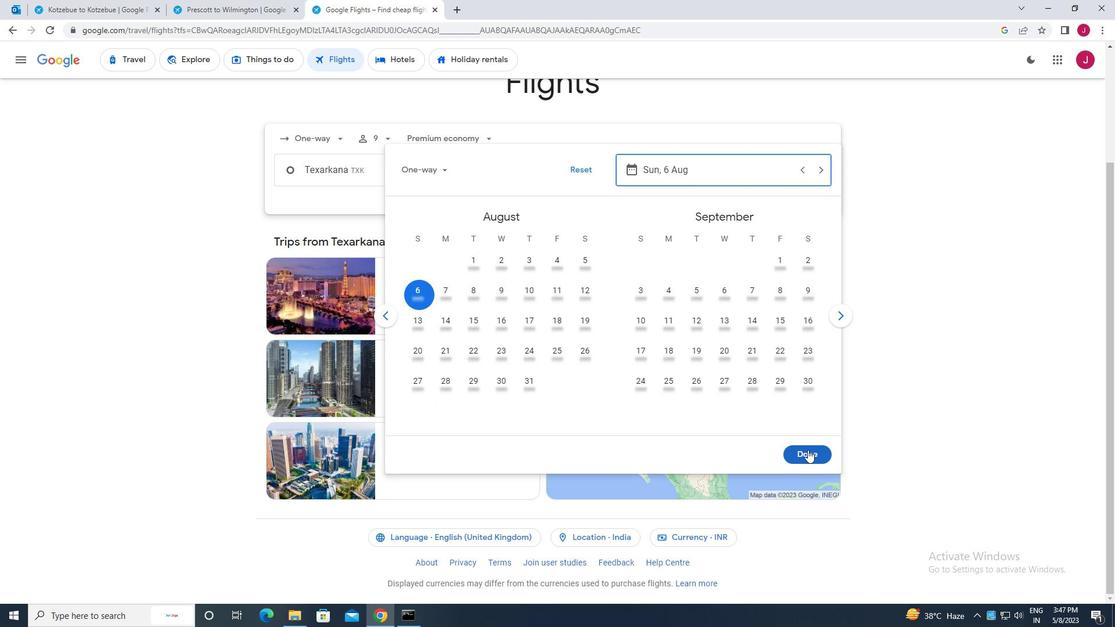 
Action: Mouse pressed left at (809, 453)
Screenshot: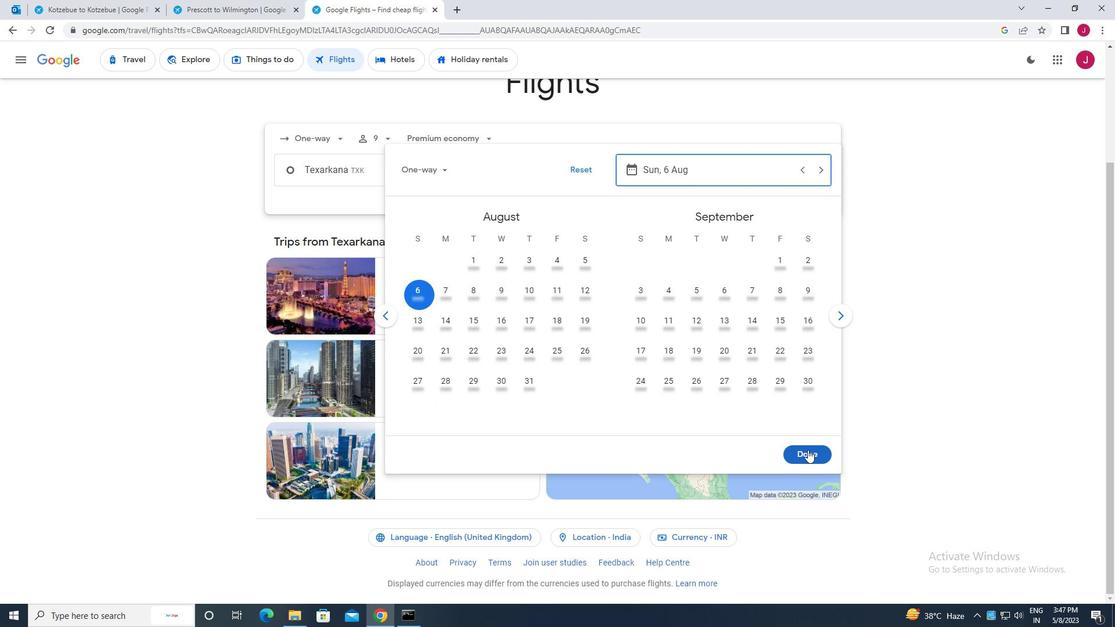
Action: Mouse moved to (563, 216)
Screenshot: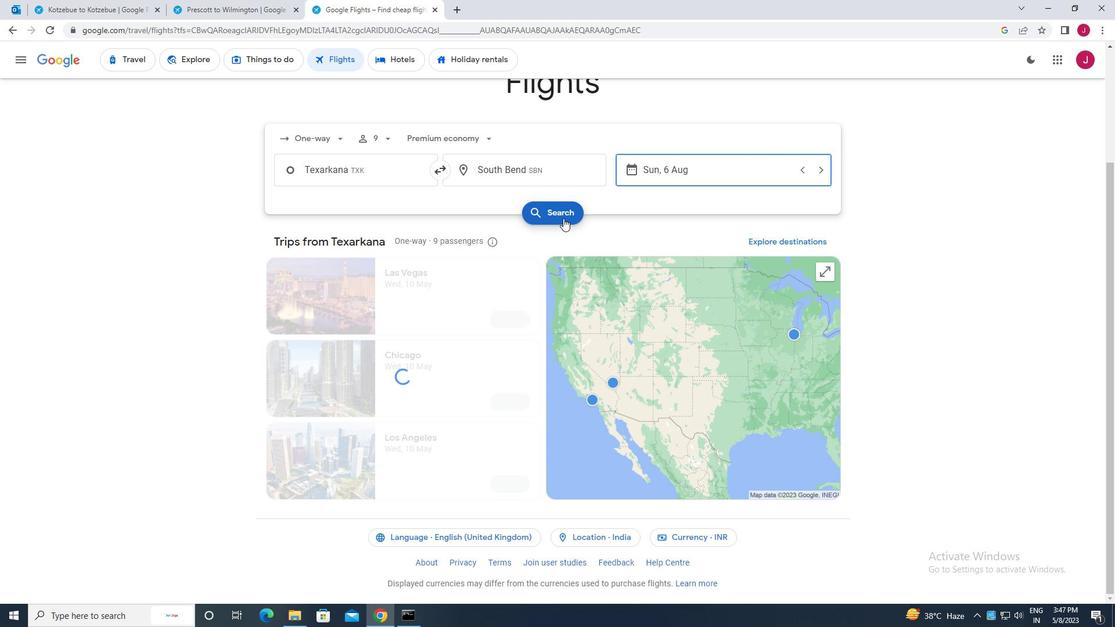 
Action: Mouse pressed left at (563, 216)
Screenshot: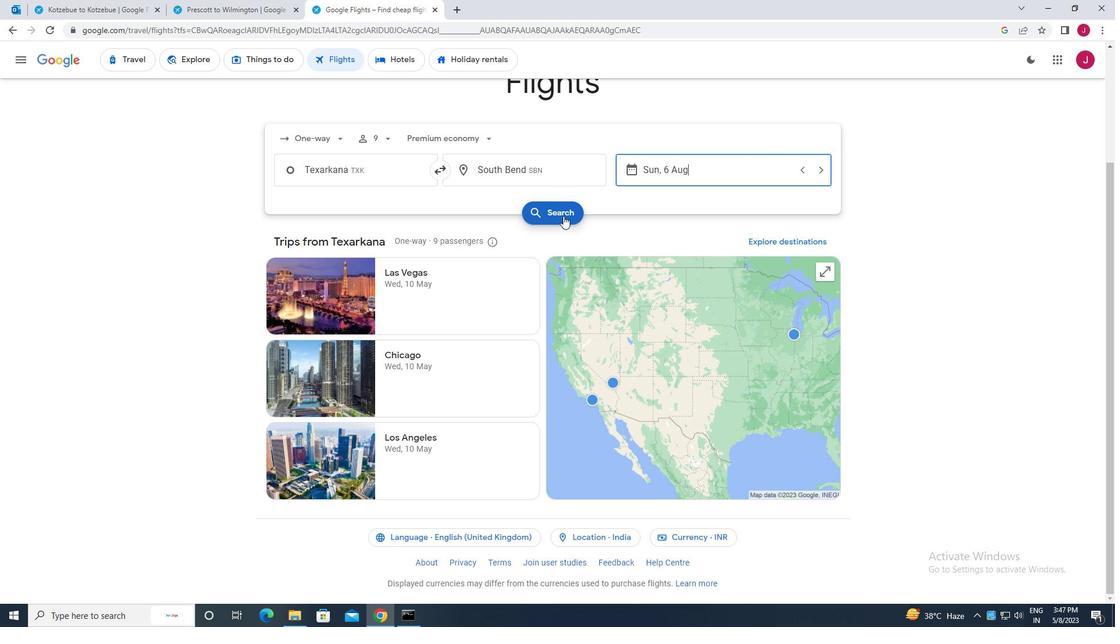 
Action: Mouse moved to (296, 163)
Screenshot: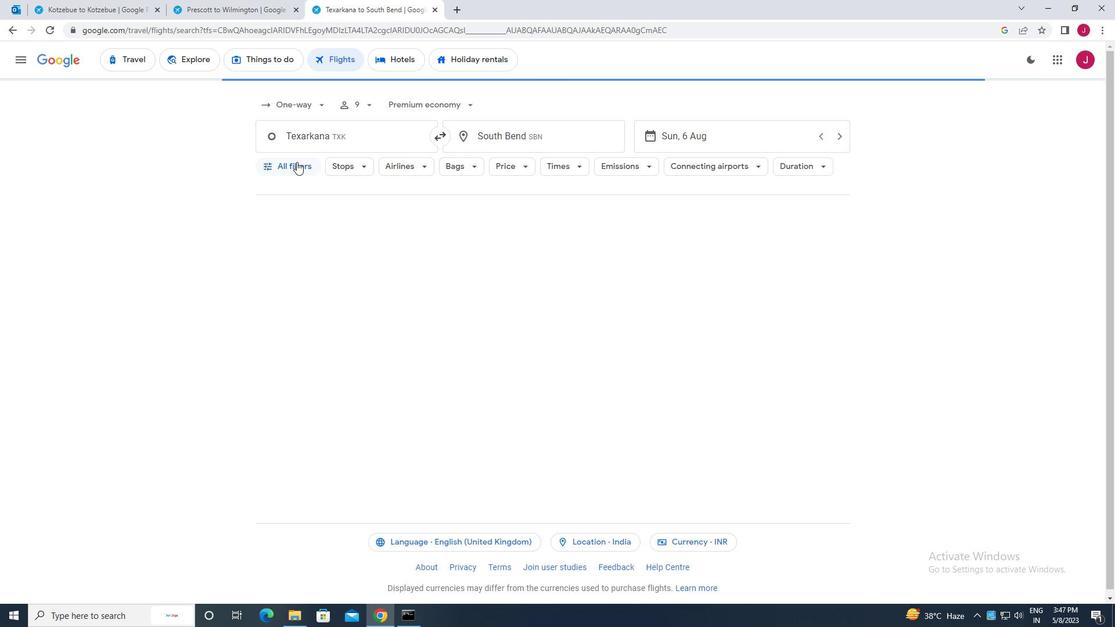 
Action: Mouse pressed left at (296, 163)
Screenshot: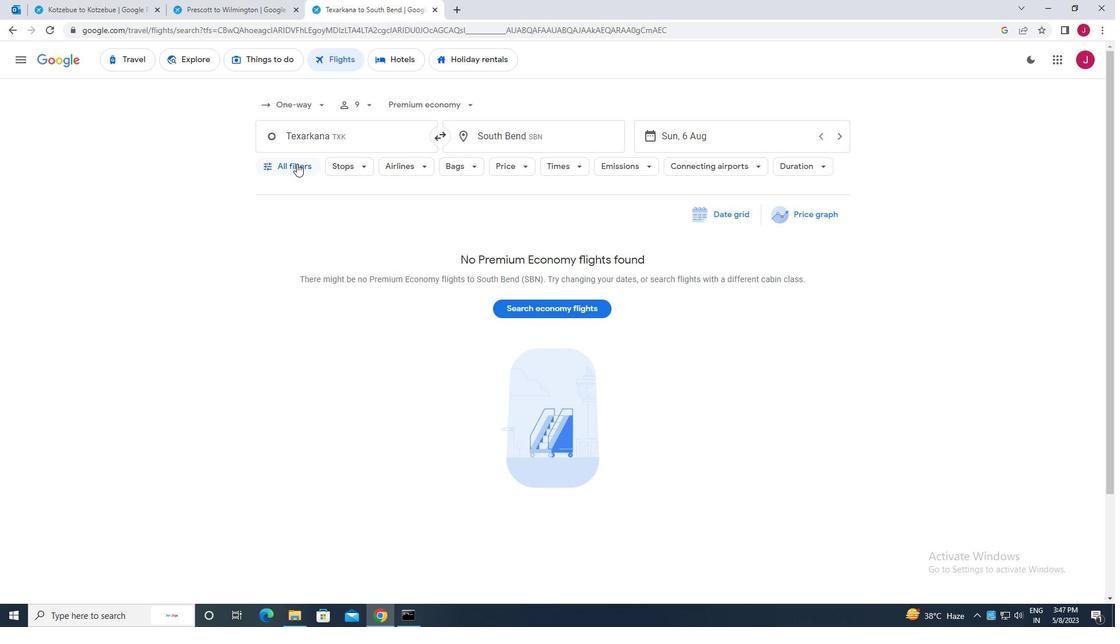 
Action: Mouse moved to (315, 197)
Screenshot: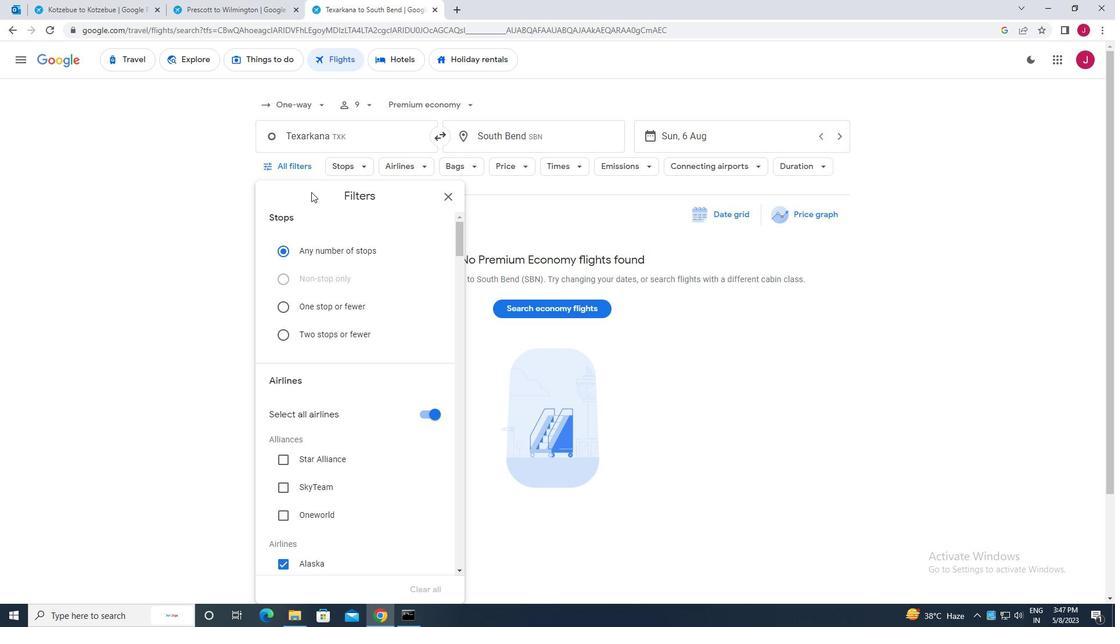 
Action: Mouse scrolled (315, 197) with delta (0, 0)
Screenshot: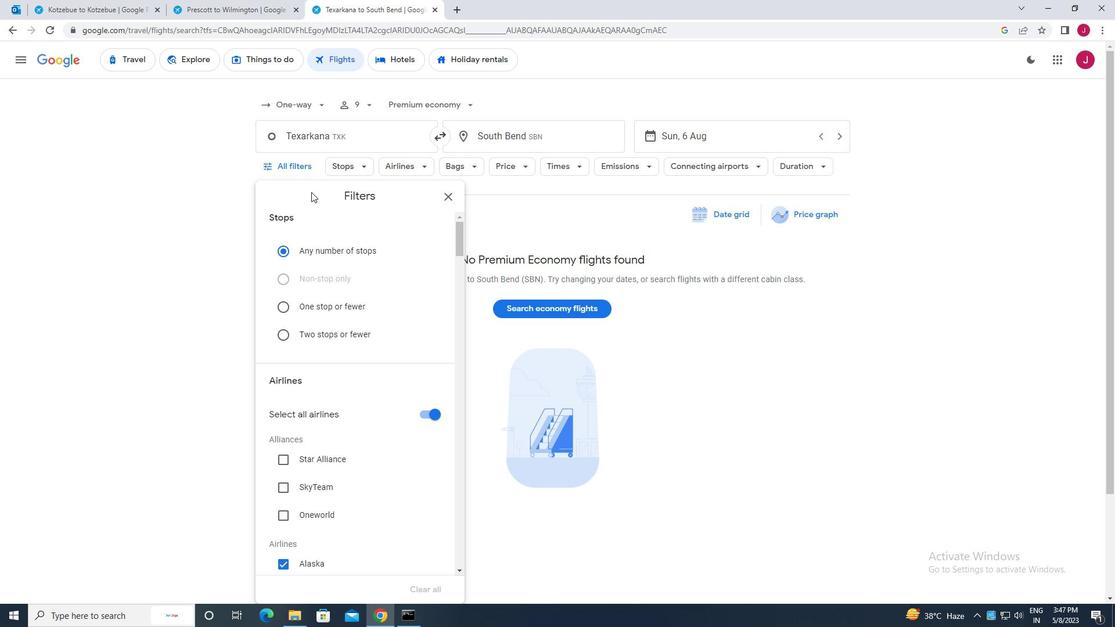 
Action: Mouse scrolled (315, 197) with delta (0, 0)
Screenshot: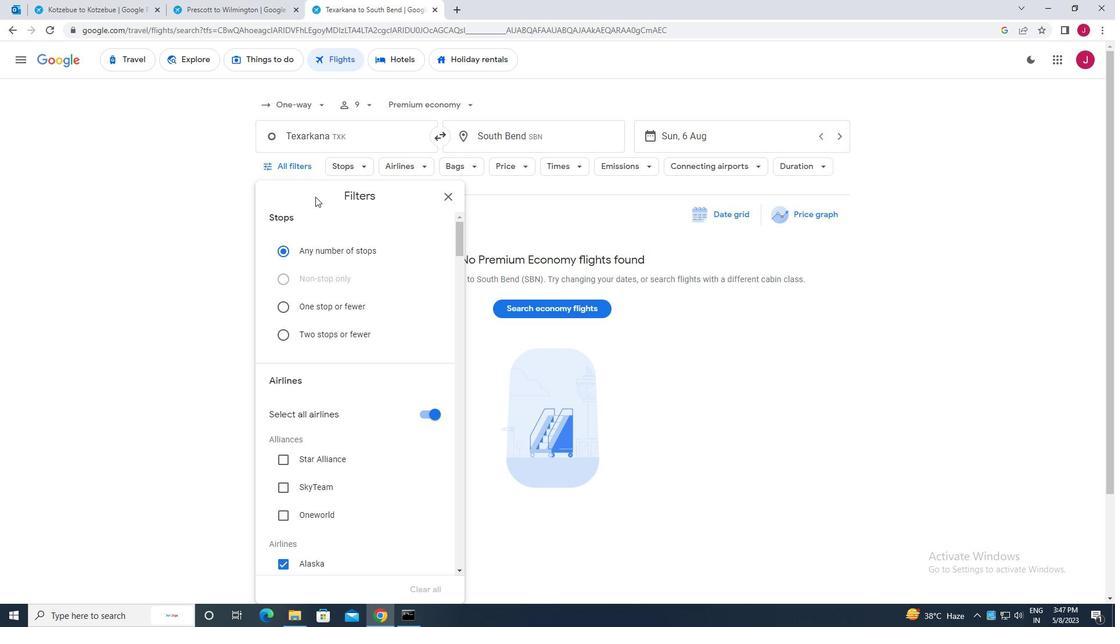 
Action: Mouse moved to (376, 238)
Screenshot: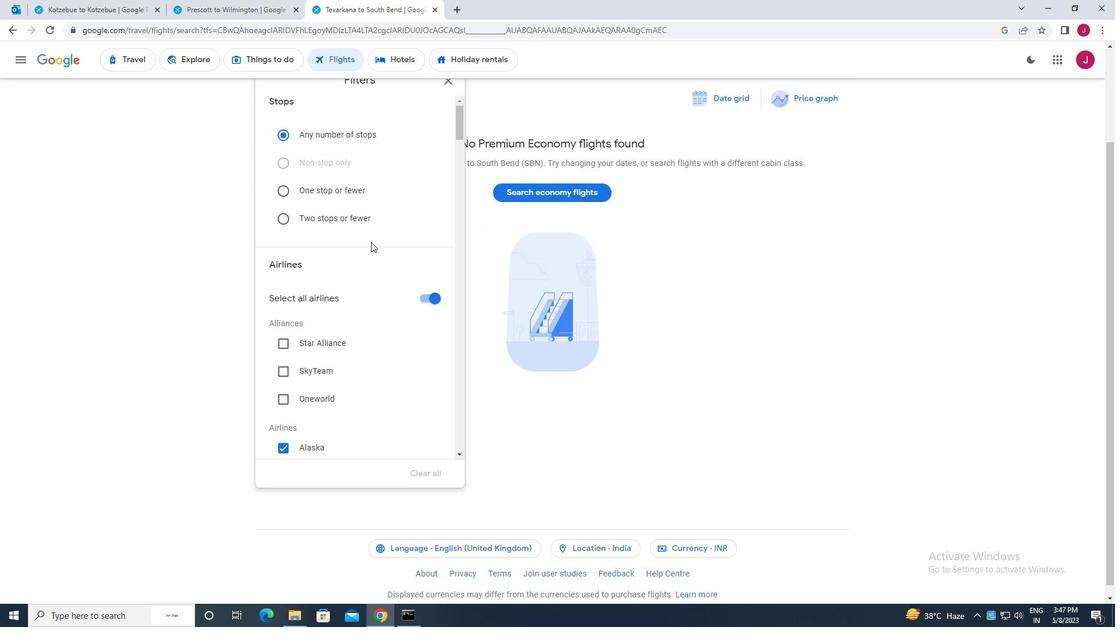 
Action: Mouse scrolled (376, 237) with delta (0, 0)
Screenshot: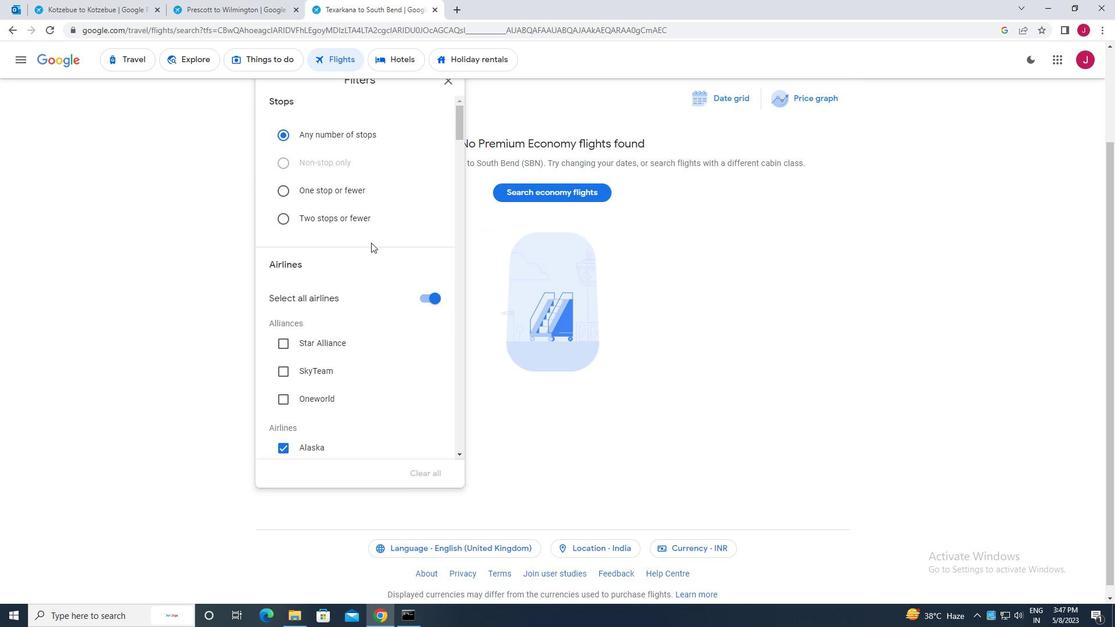 
Action: Mouse moved to (376, 237)
Screenshot: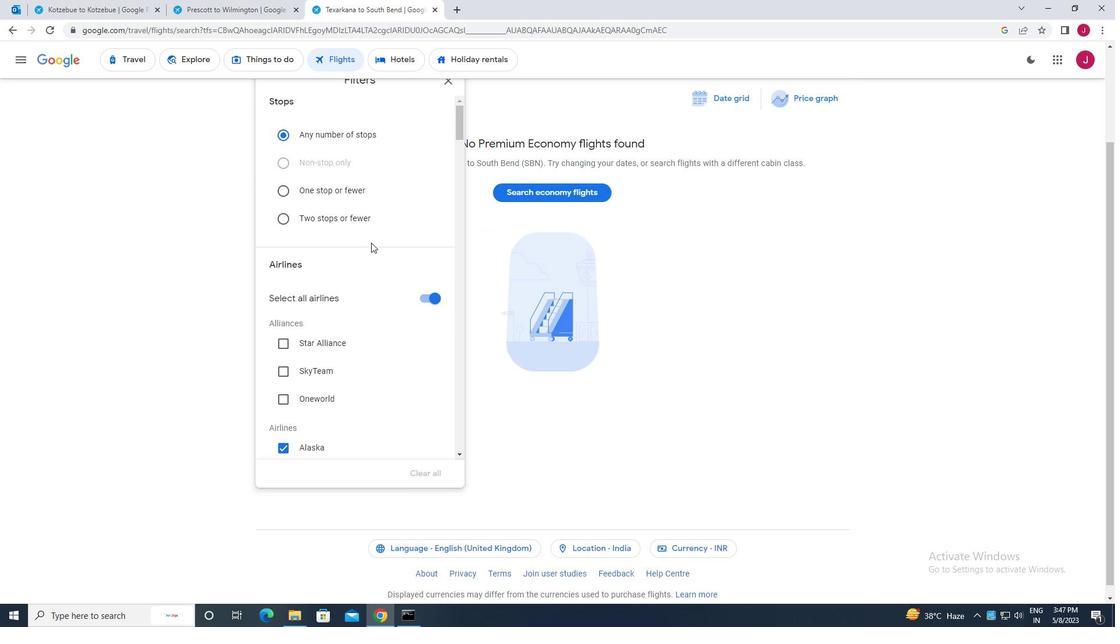 
Action: Mouse scrolled (376, 237) with delta (0, 0)
Screenshot: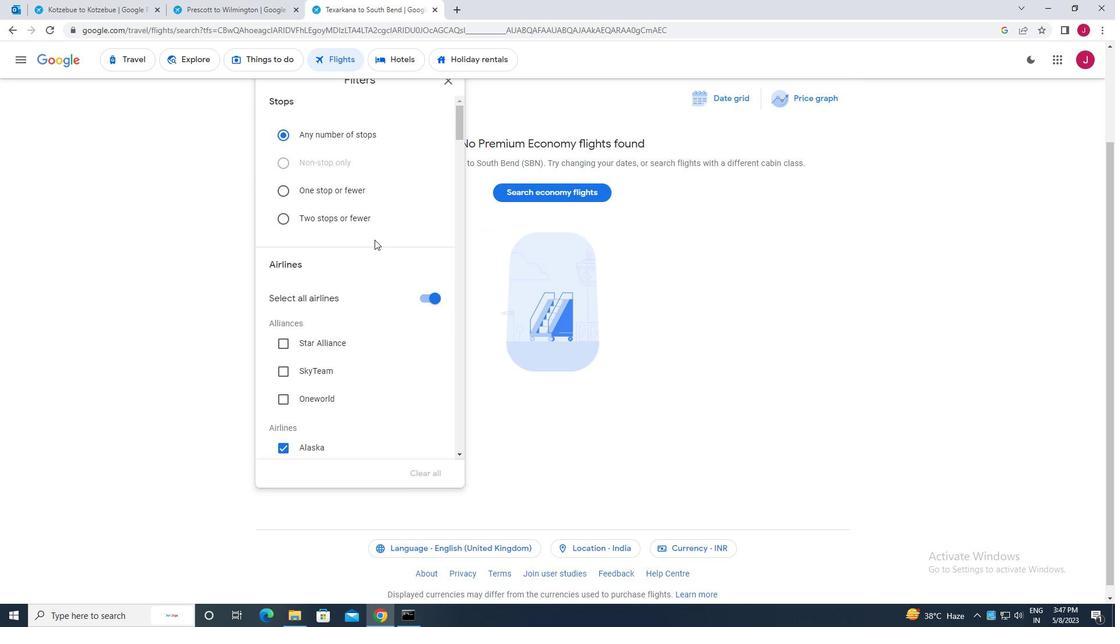 
Action: Mouse moved to (421, 183)
Screenshot: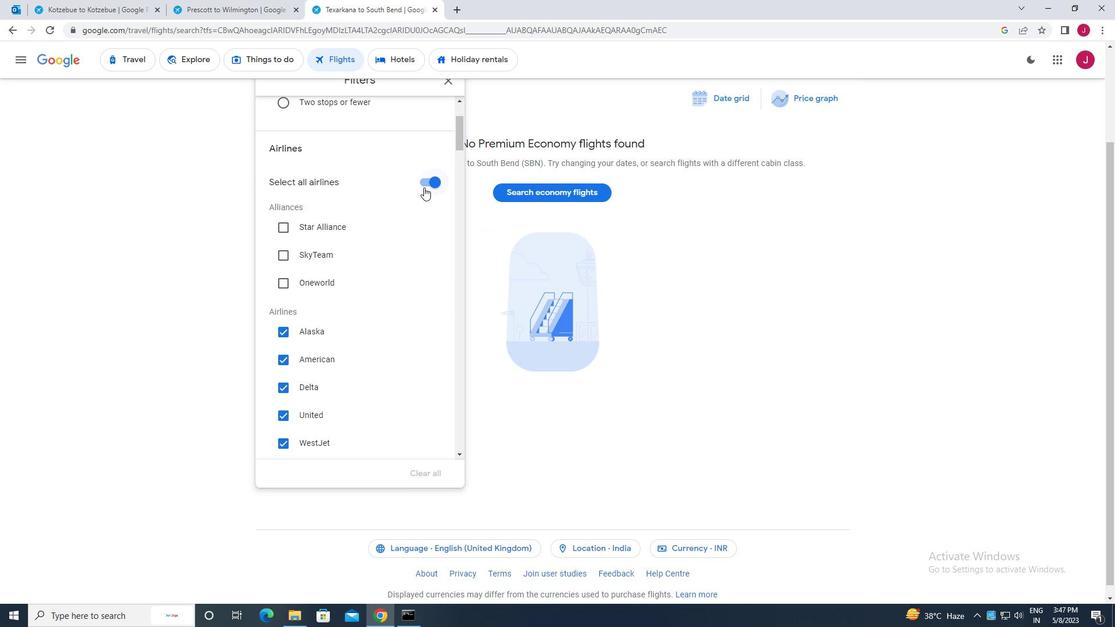 
Action: Mouse pressed left at (421, 183)
Screenshot: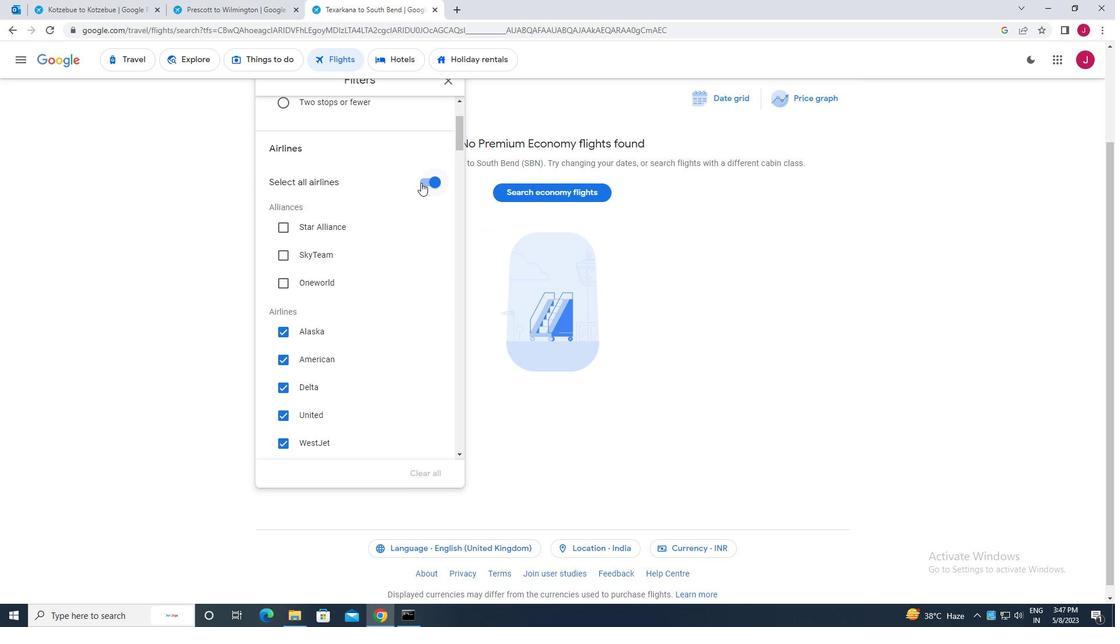 
Action: Mouse moved to (381, 228)
Screenshot: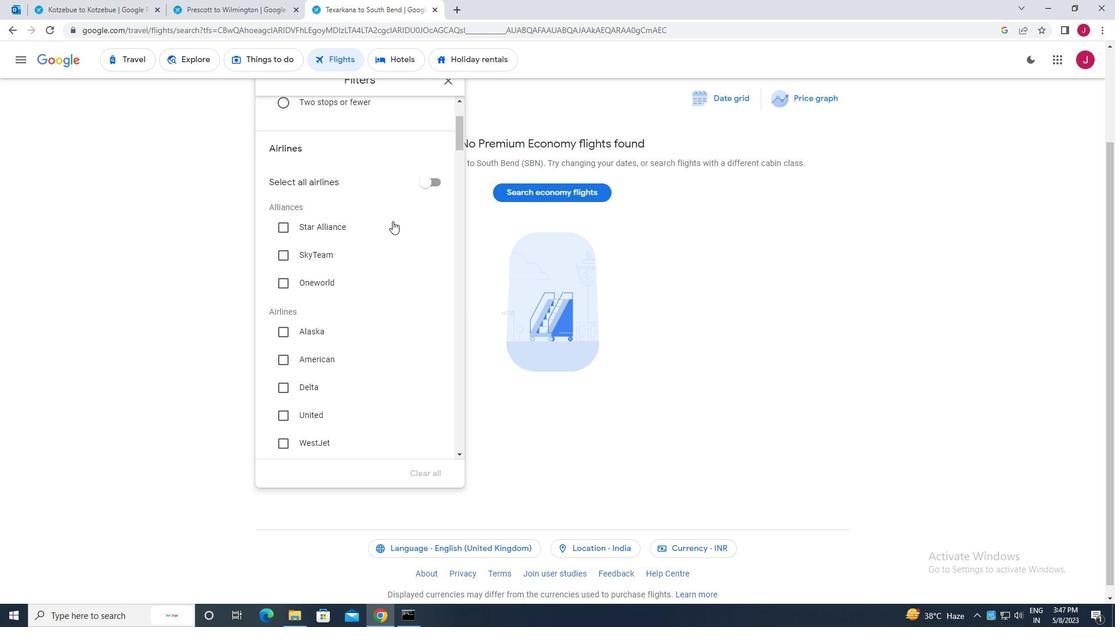 
Action: Mouse scrolled (381, 227) with delta (0, 0)
Screenshot: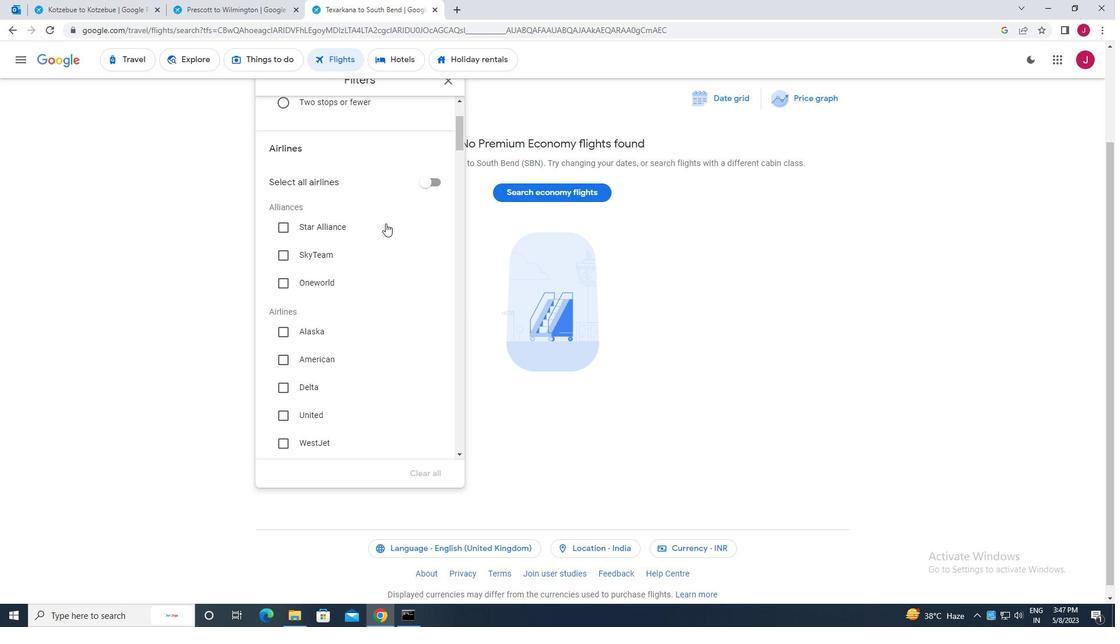 
Action: Mouse moved to (379, 233)
Screenshot: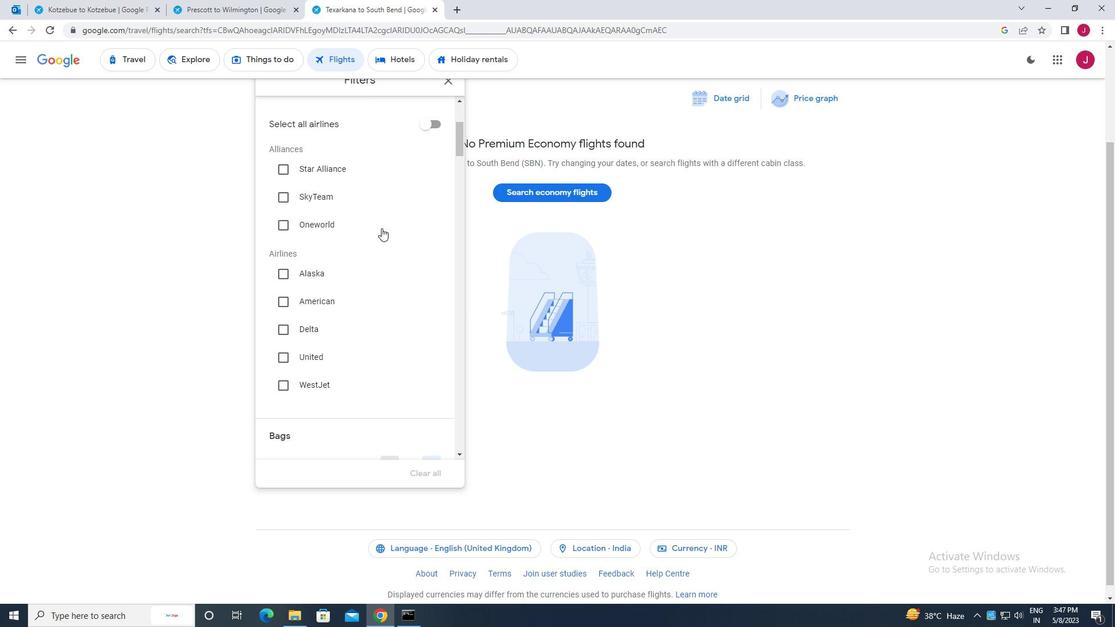 
Action: Mouse scrolled (379, 232) with delta (0, 0)
Screenshot: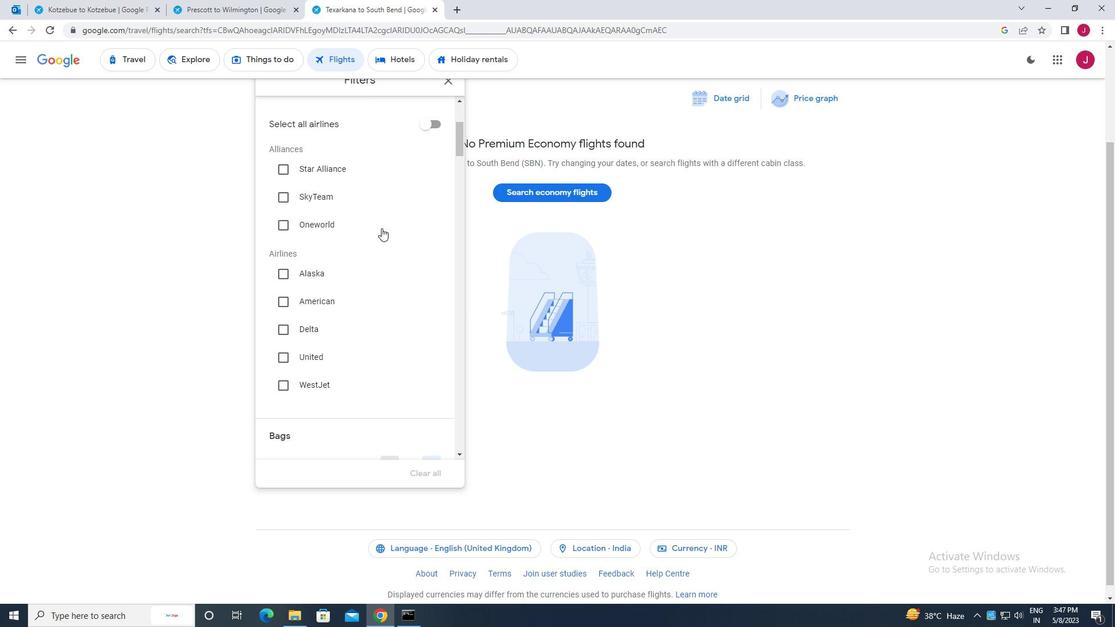 
Action: Mouse moved to (281, 241)
Screenshot: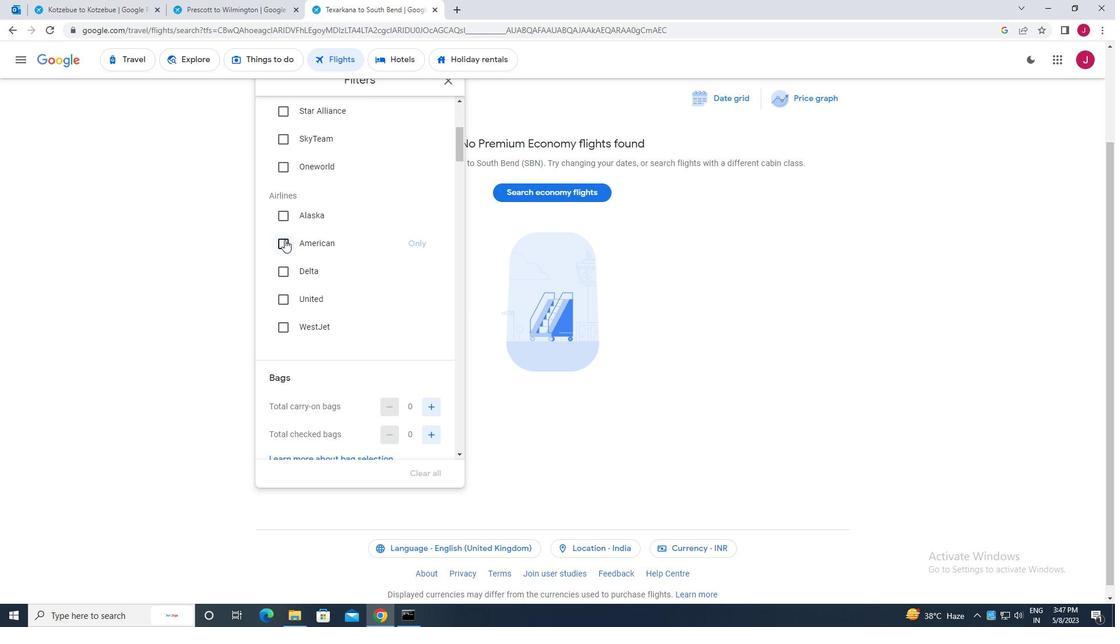 
Action: Mouse pressed left at (281, 241)
Screenshot: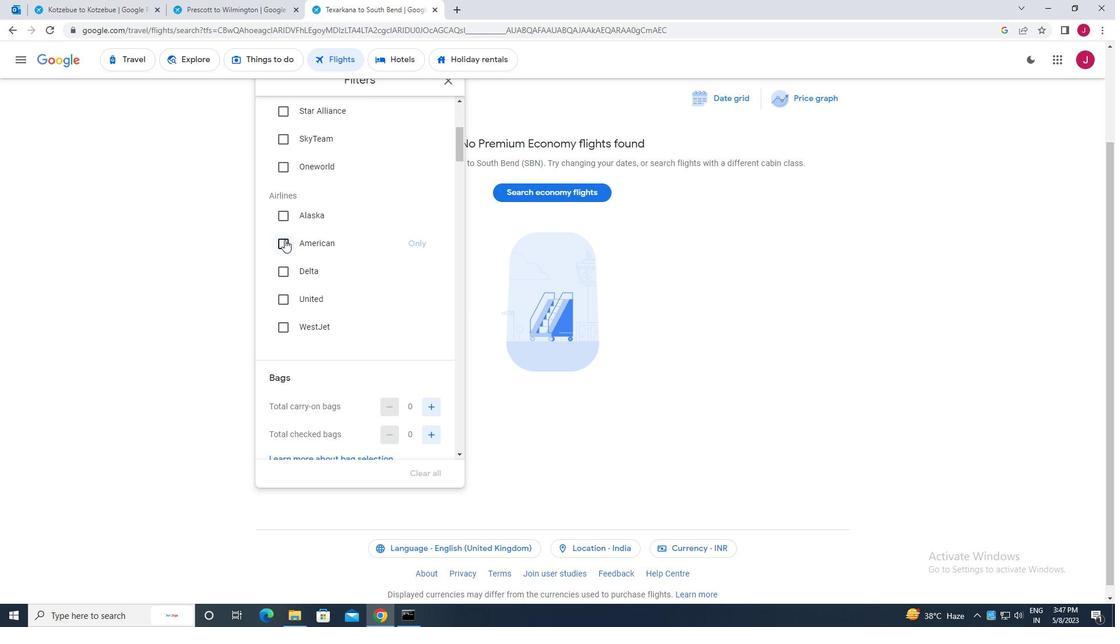 
Action: Mouse moved to (397, 223)
Screenshot: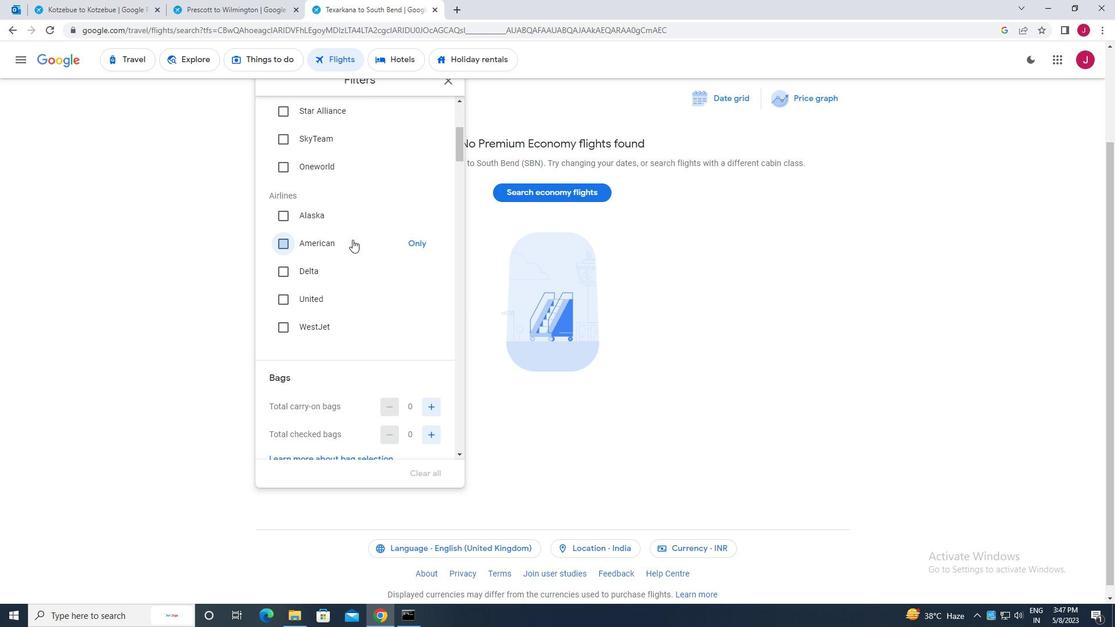 
Action: Mouse scrolled (397, 222) with delta (0, 0)
Screenshot: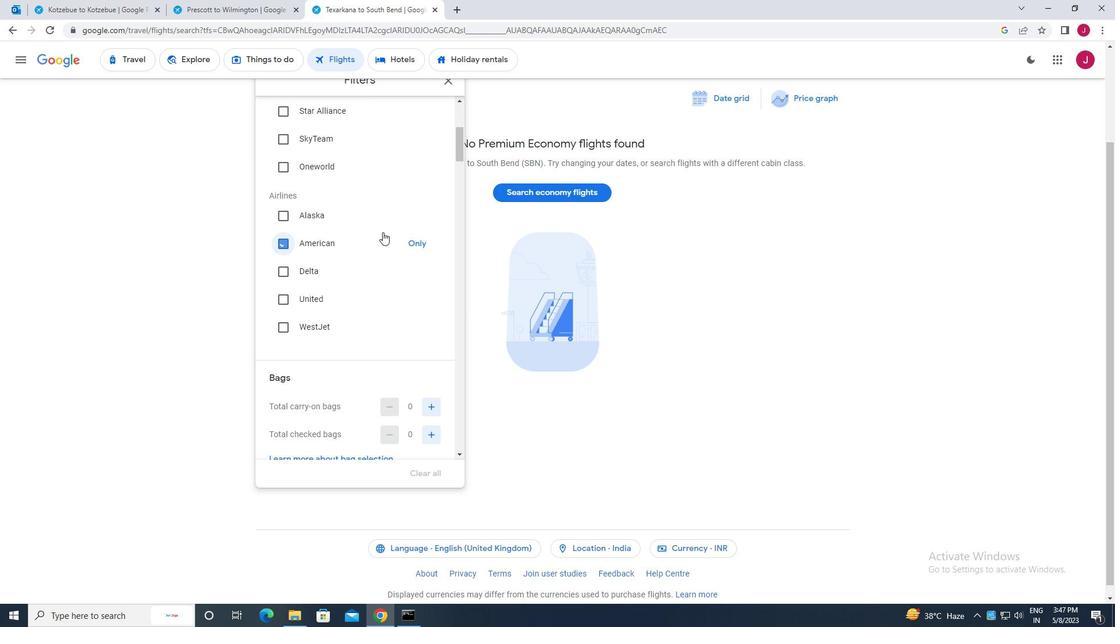 
Action: Mouse moved to (397, 222)
Screenshot: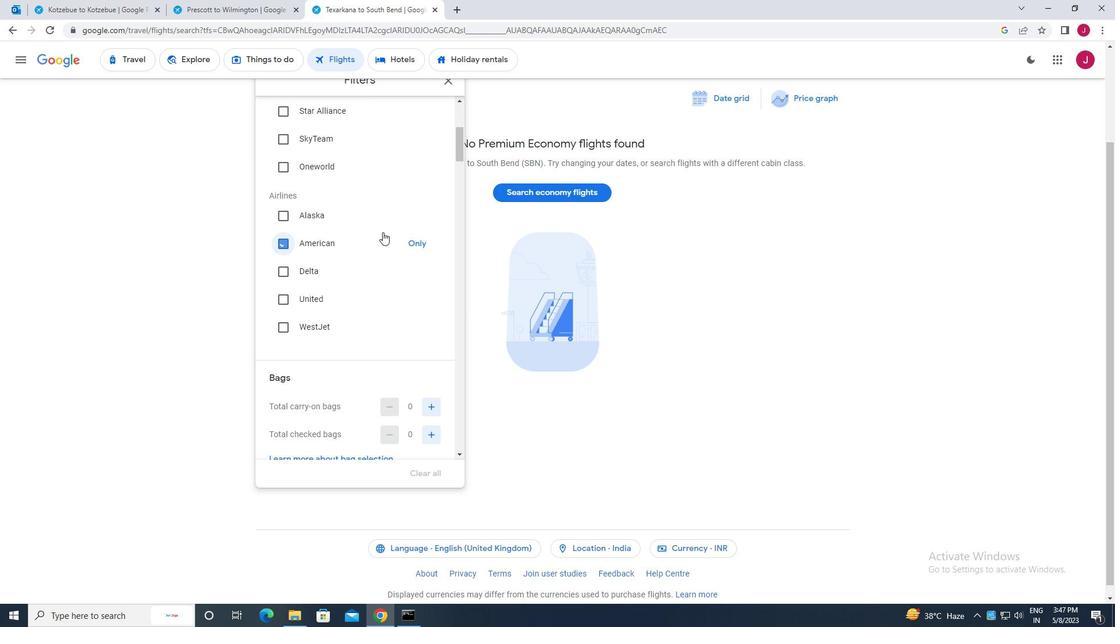 
Action: Mouse scrolled (397, 222) with delta (0, 0)
Screenshot: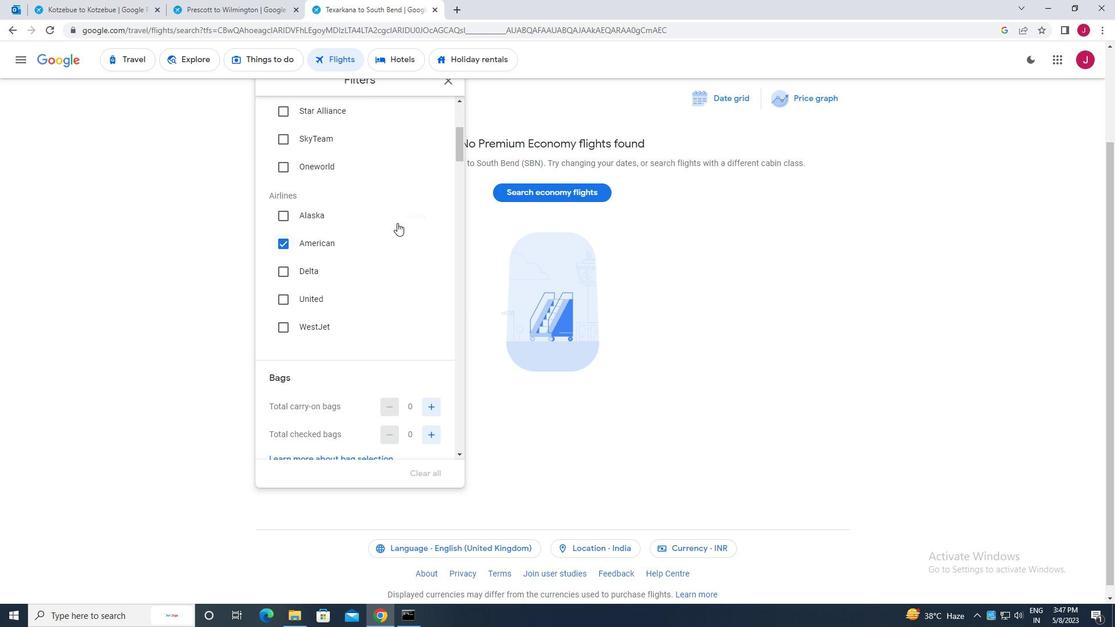 
Action: Mouse scrolled (397, 222) with delta (0, 0)
Screenshot: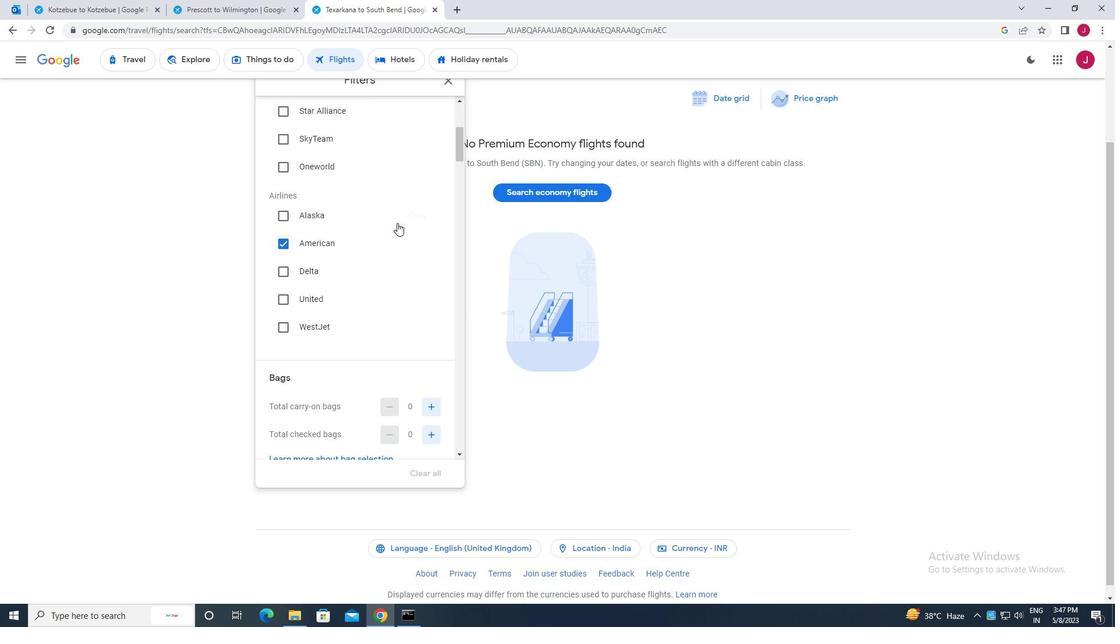 
Action: Mouse scrolled (397, 222) with delta (0, 0)
Screenshot: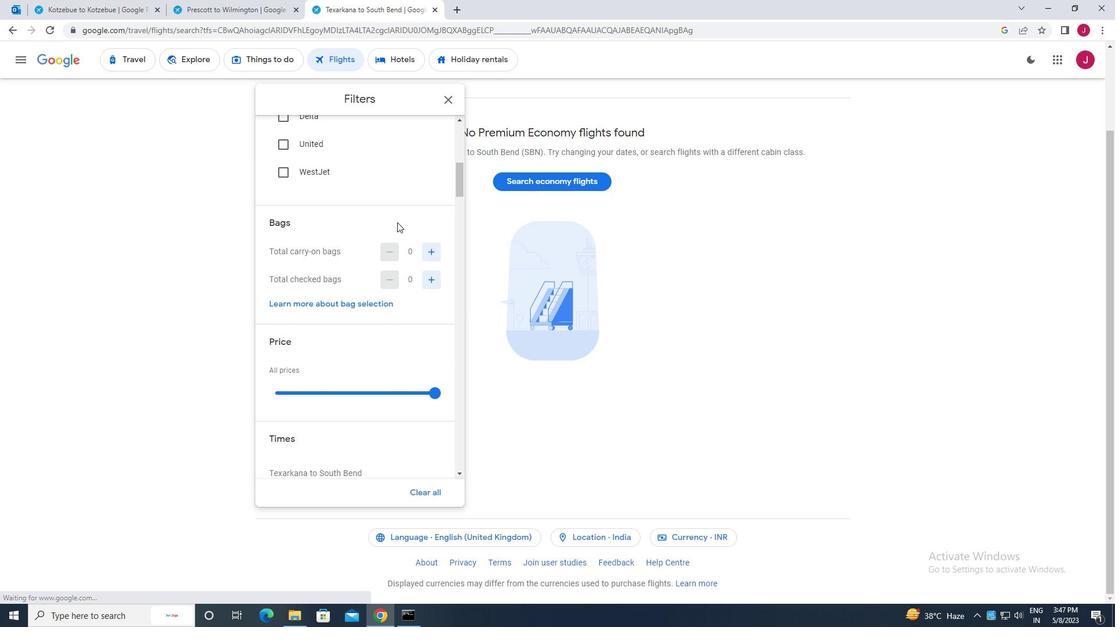 
Action: Mouse moved to (438, 316)
Screenshot: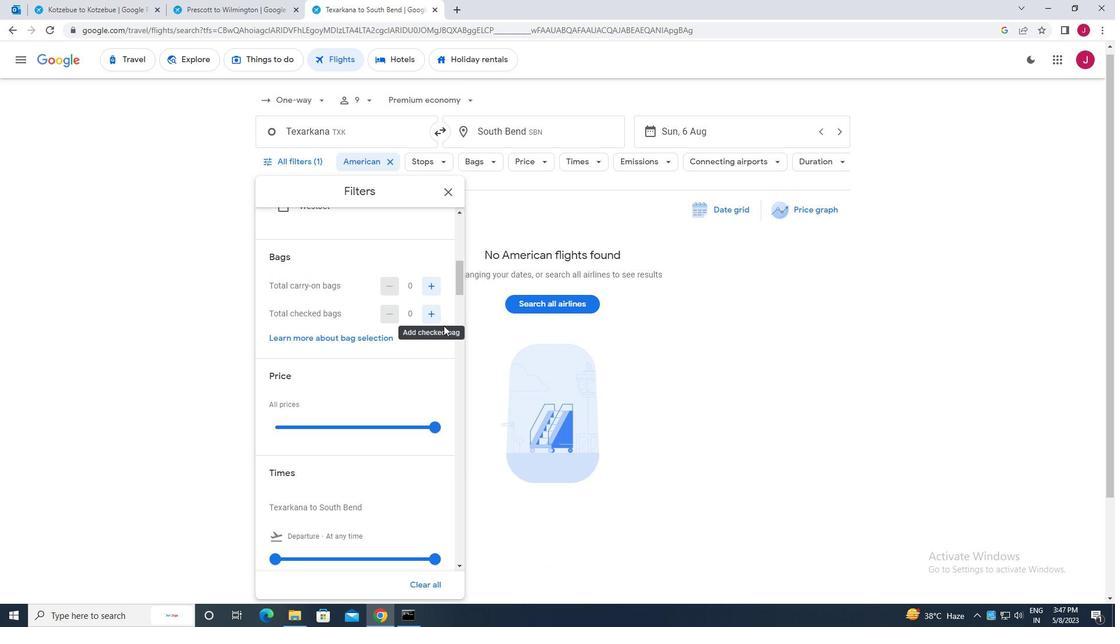 
Action: Mouse pressed left at (438, 316)
Screenshot: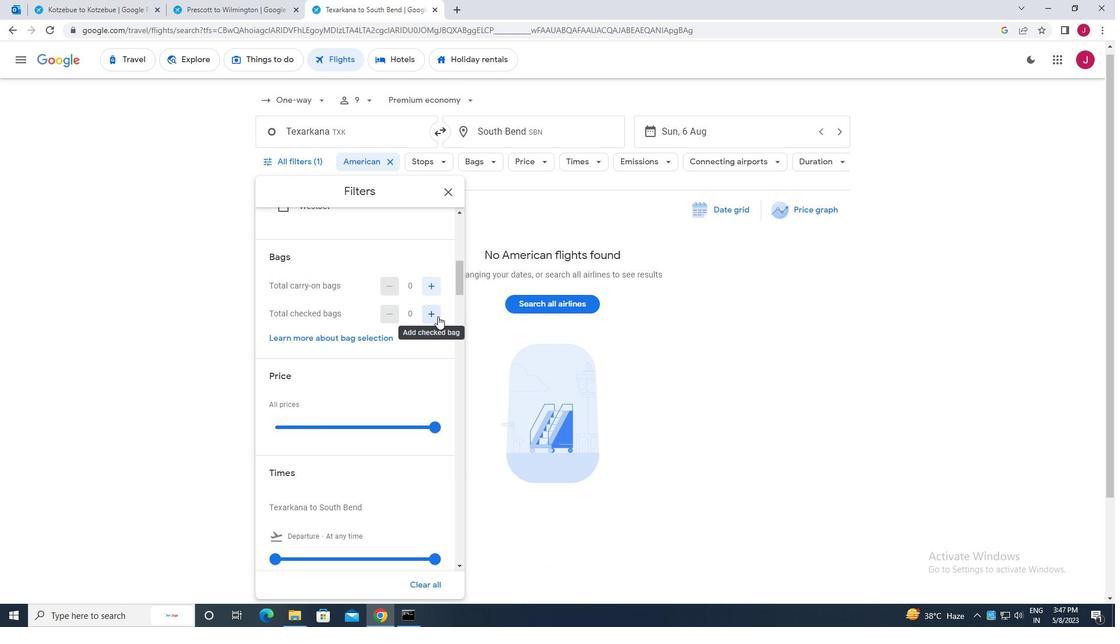 
Action: Mouse pressed left at (438, 316)
Screenshot: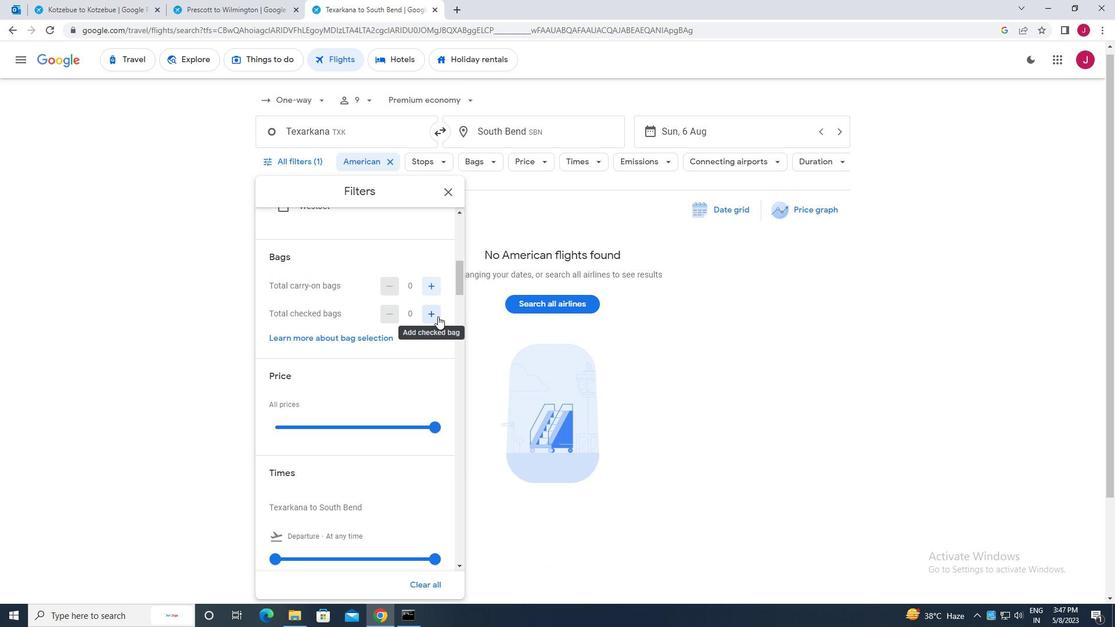 
Action: Mouse pressed left at (438, 316)
Screenshot: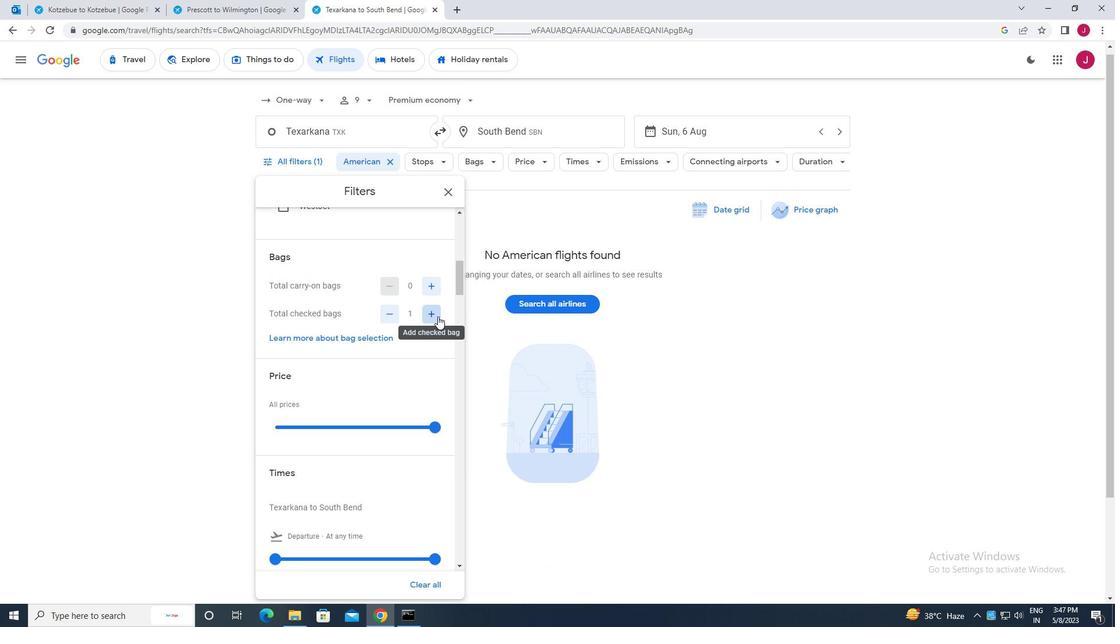 
Action: Mouse pressed left at (438, 316)
Screenshot: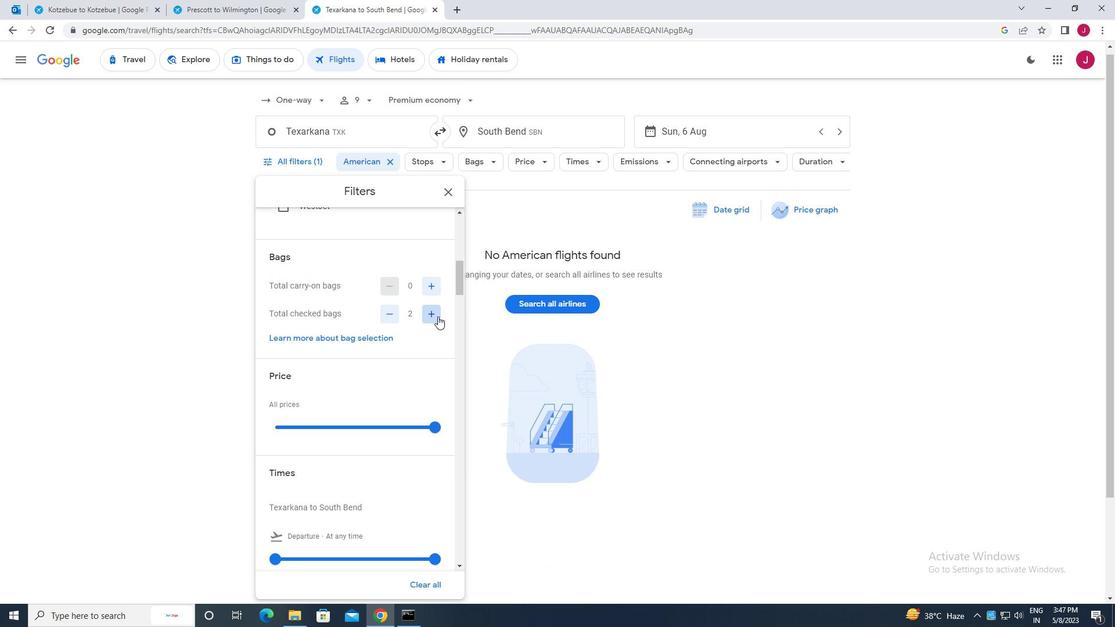 
Action: Mouse pressed left at (438, 316)
Screenshot: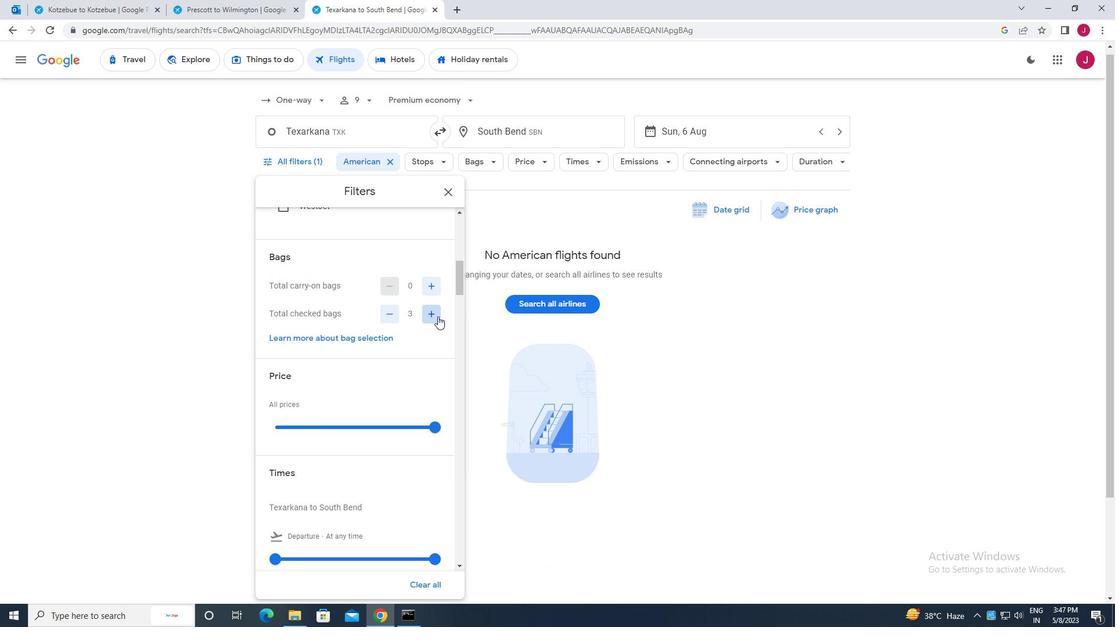 
Action: Mouse pressed left at (438, 316)
Screenshot: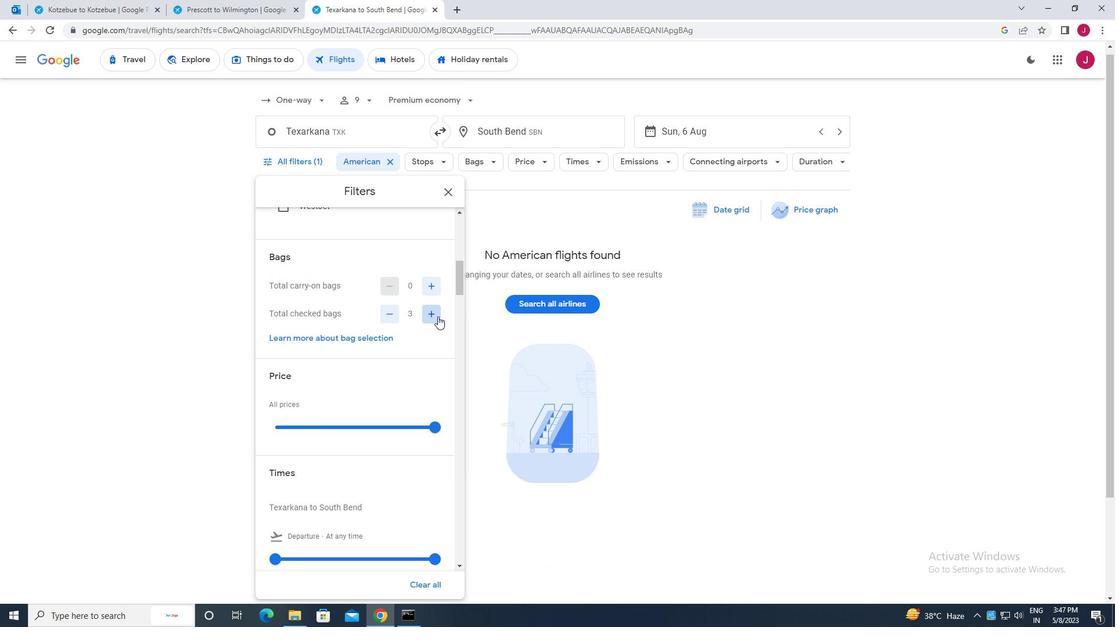 
Action: Mouse pressed left at (438, 316)
Screenshot: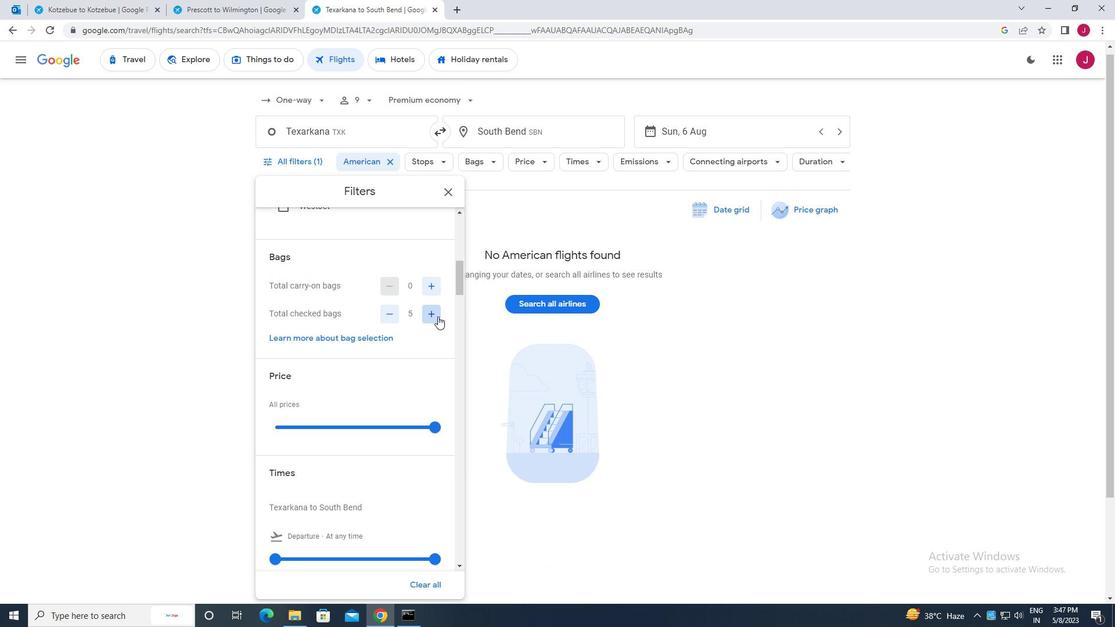 
Action: Mouse pressed left at (438, 316)
Screenshot: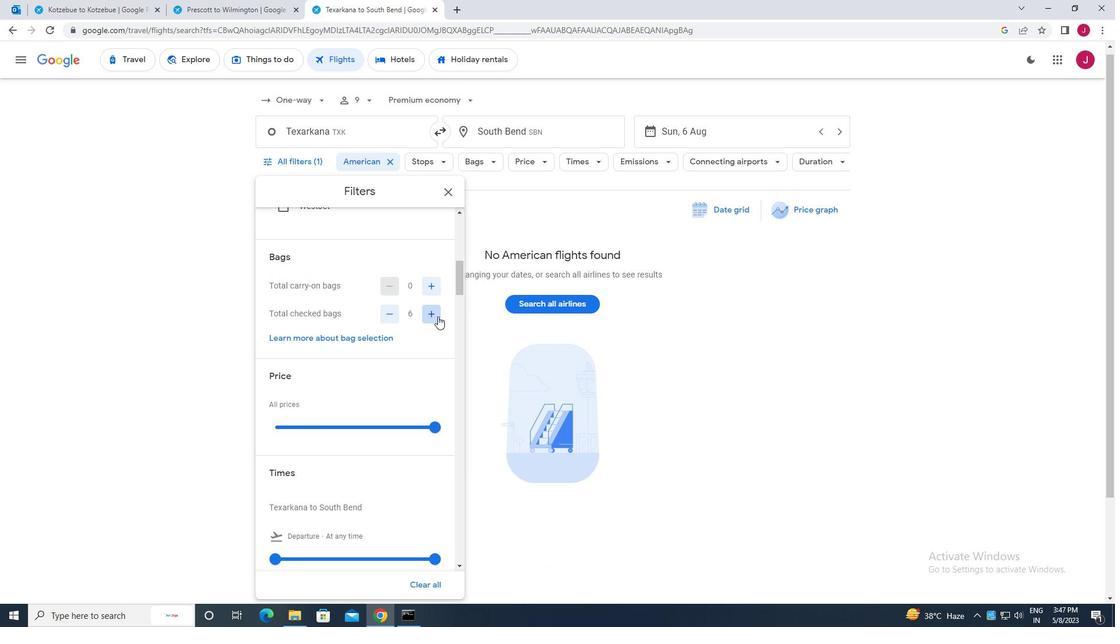 
Action: Mouse pressed left at (438, 316)
Screenshot: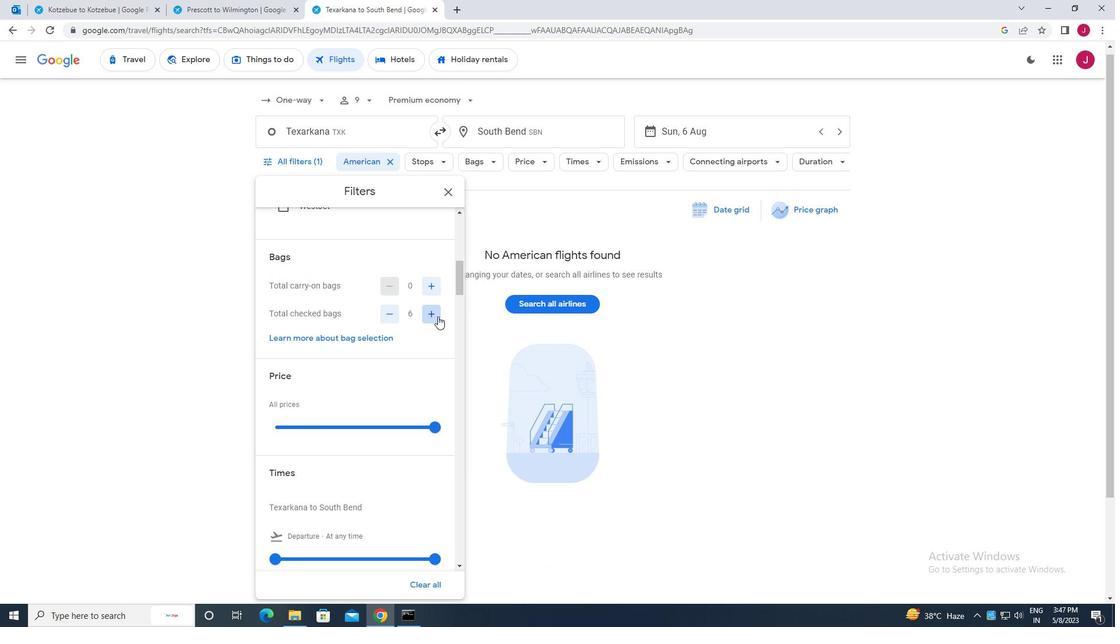 
Action: Mouse pressed left at (438, 316)
Screenshot: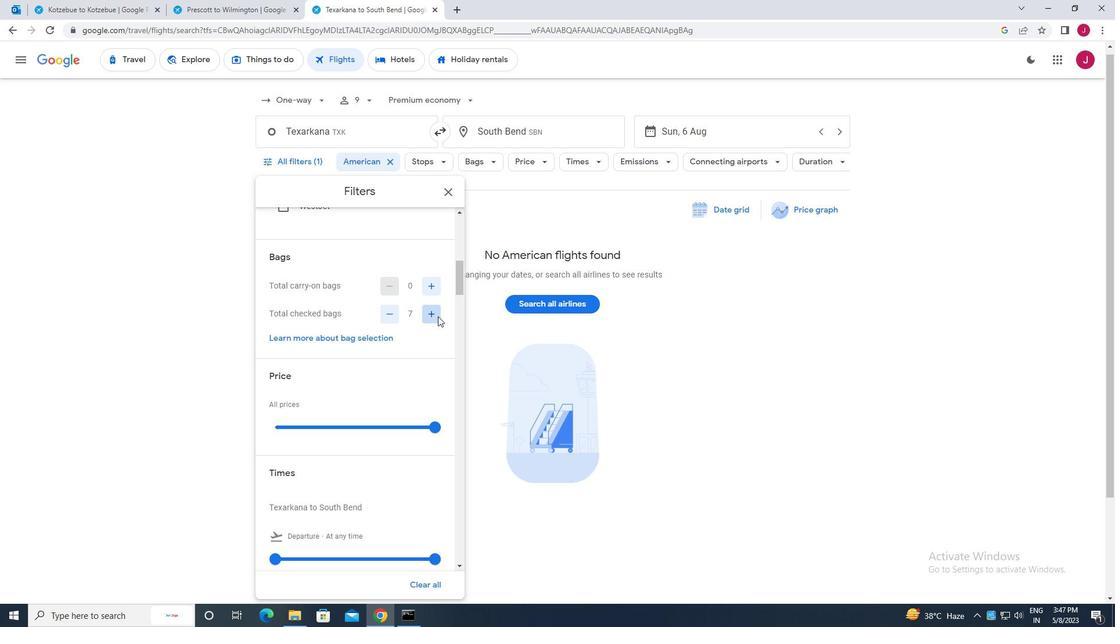 
Action: Mouse scrolled (438, 316) with delta (0, 0)
Screenshot: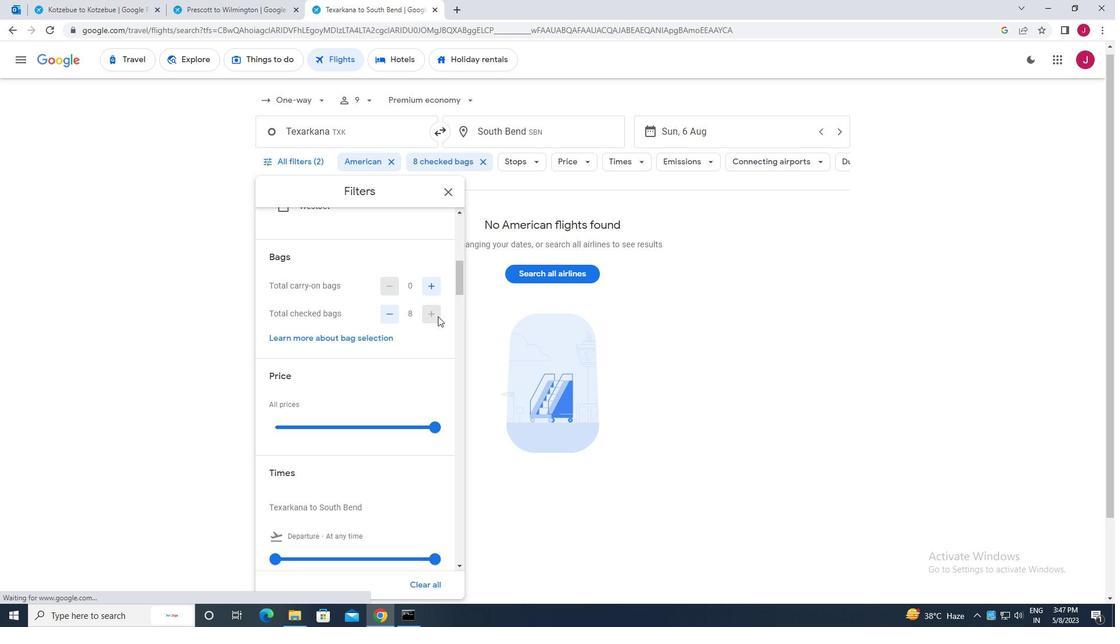 
Action: Mouse scrolled (438, 316) with delta (0, 0)
Screenshot: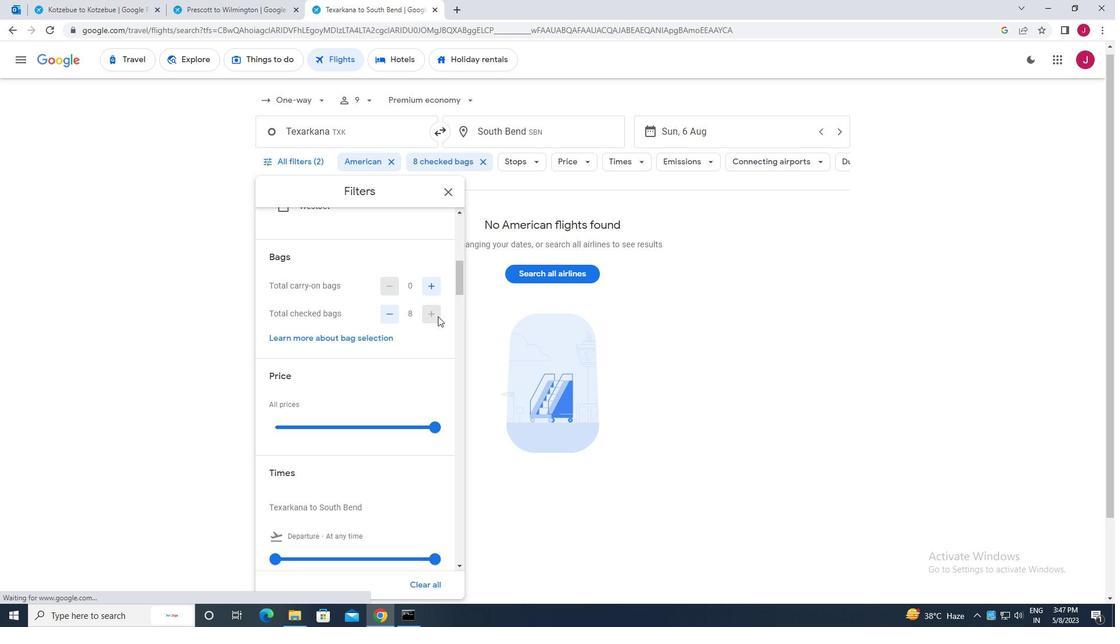 
Action: Mouse scrolled (438, 316) with delta (0, 0)
Screenshot: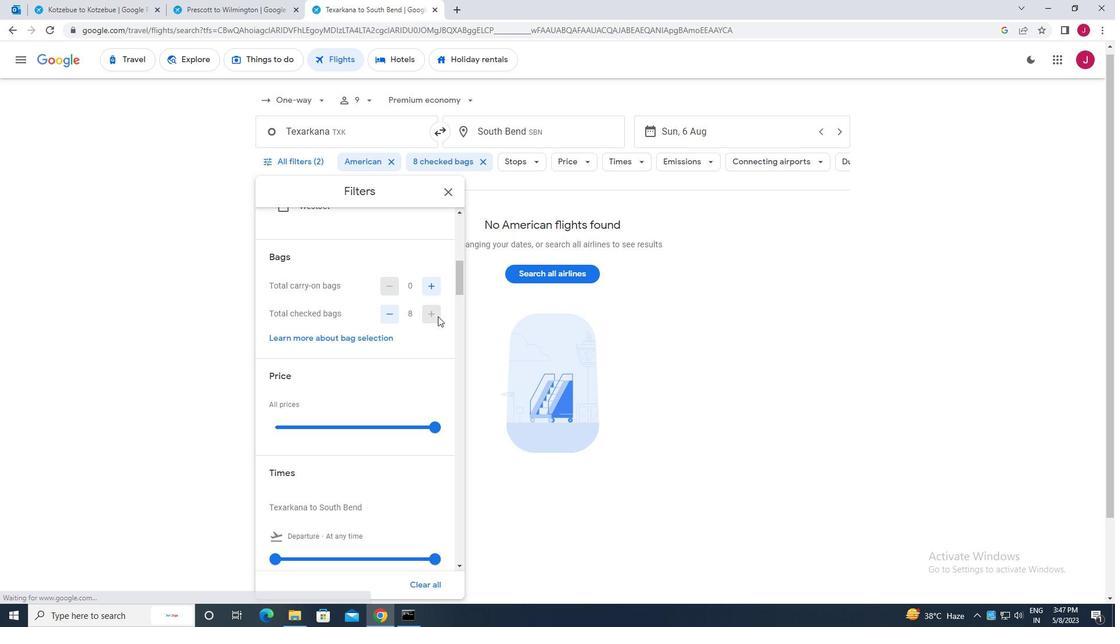 
Action: Mouse moved to (436, 251)
Screenshot: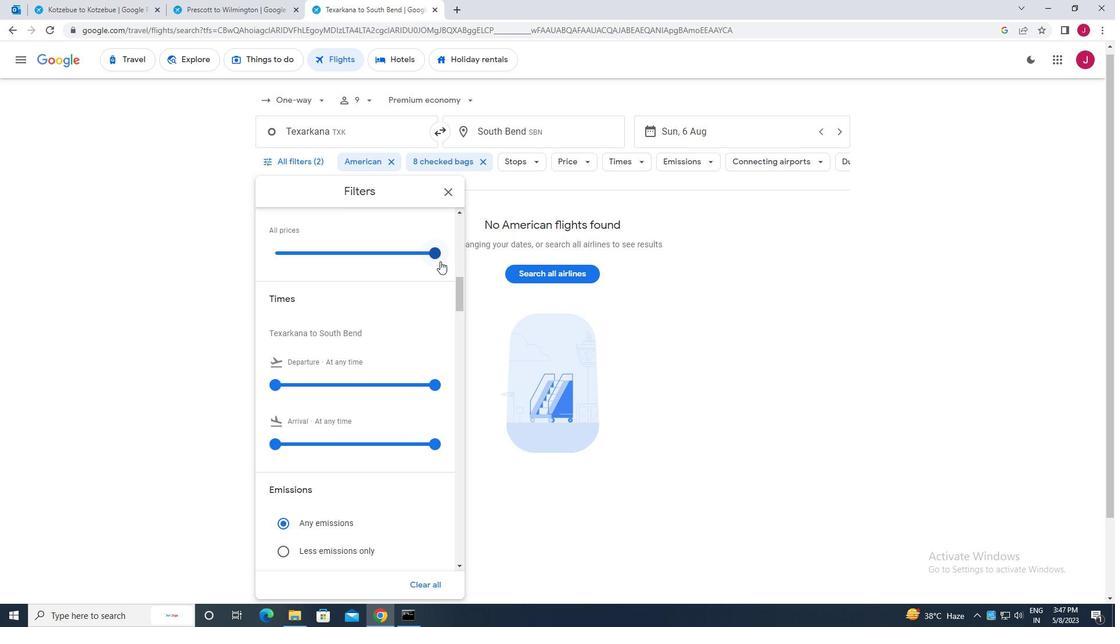 
Action: Mouse pressed left at (436, 251)
Screenshot: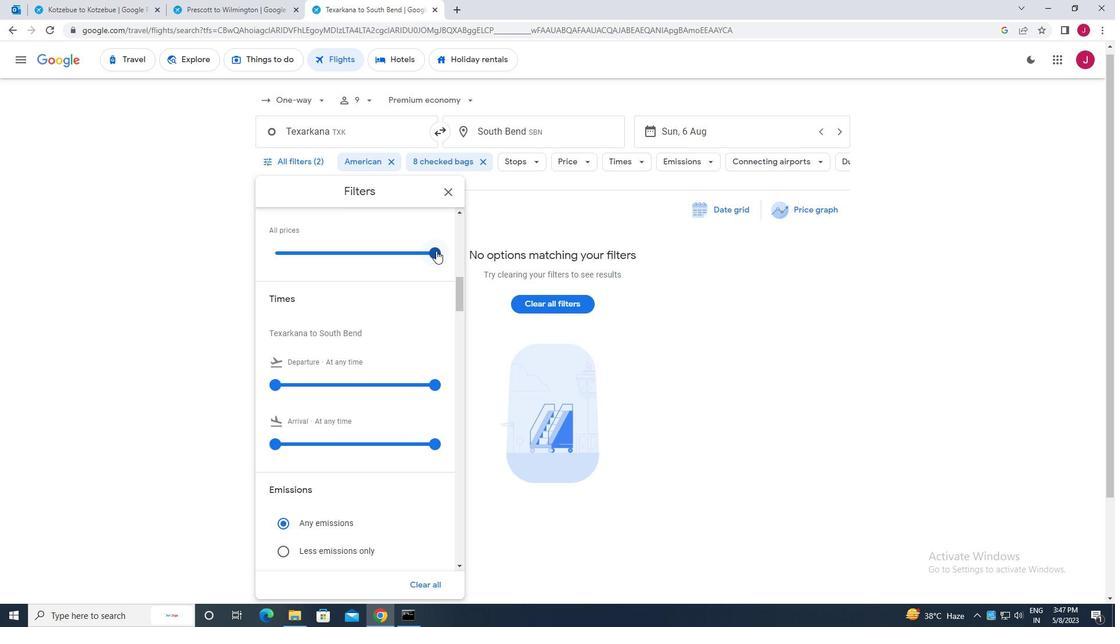 
Action: Mouse moved to (426, 249)
Screenshot: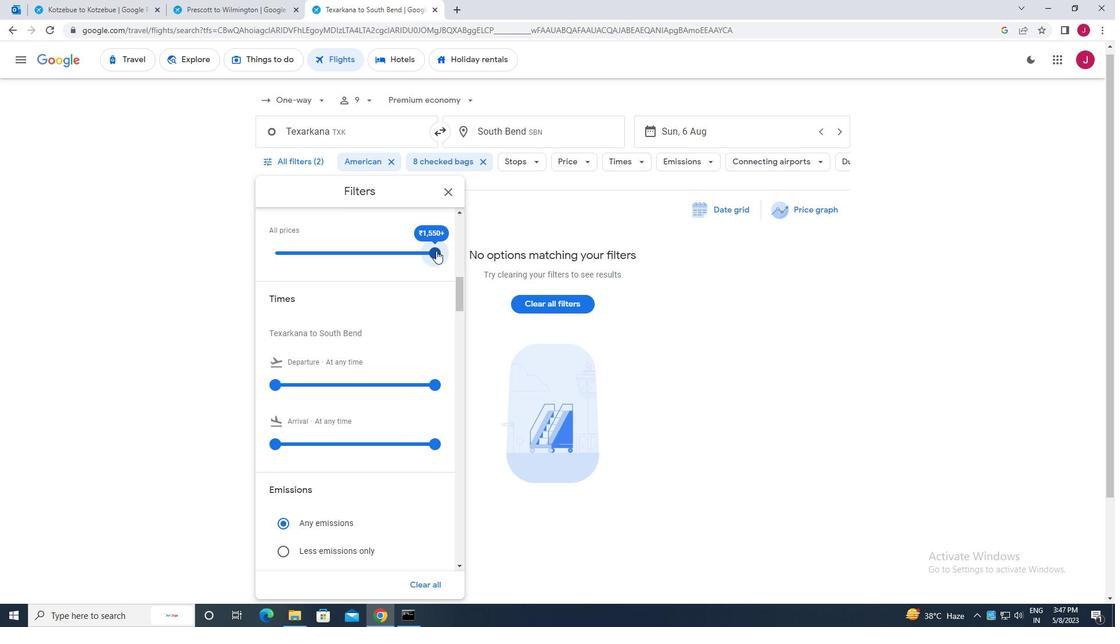 
Action: Mouse pressed left at (426, 249)
Screenshot: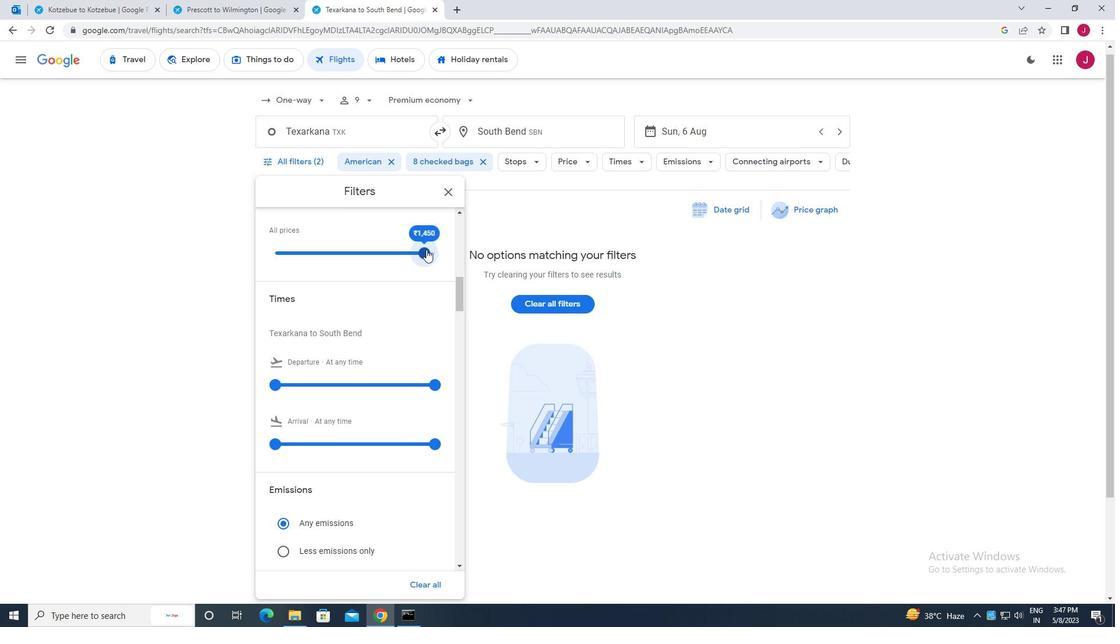 
Action: Mouse moved to (413, 259)
Screenshot: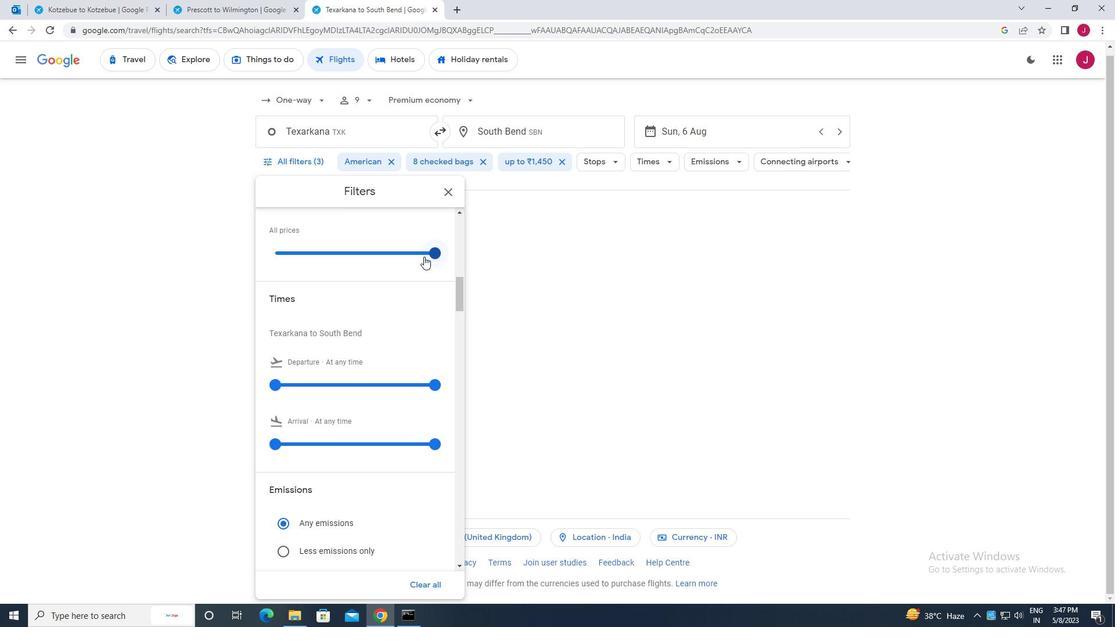 
Action: Mouse scrolled (413, 259) with delta (0, 0)
Screenshot: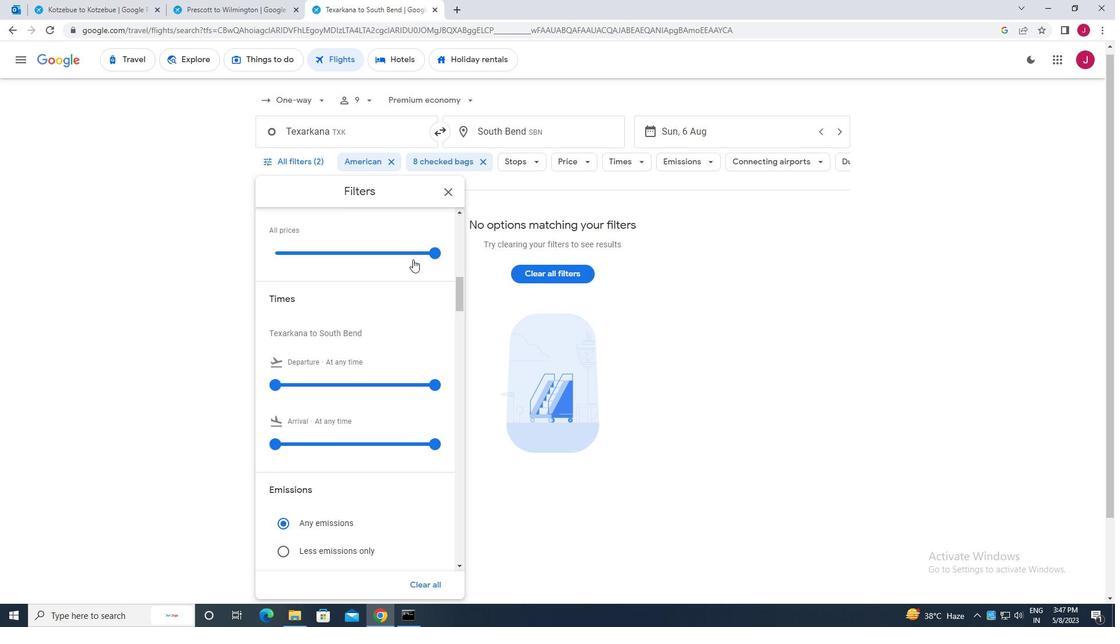 
Action: Mouse moved to (313, 319)
Screenshot: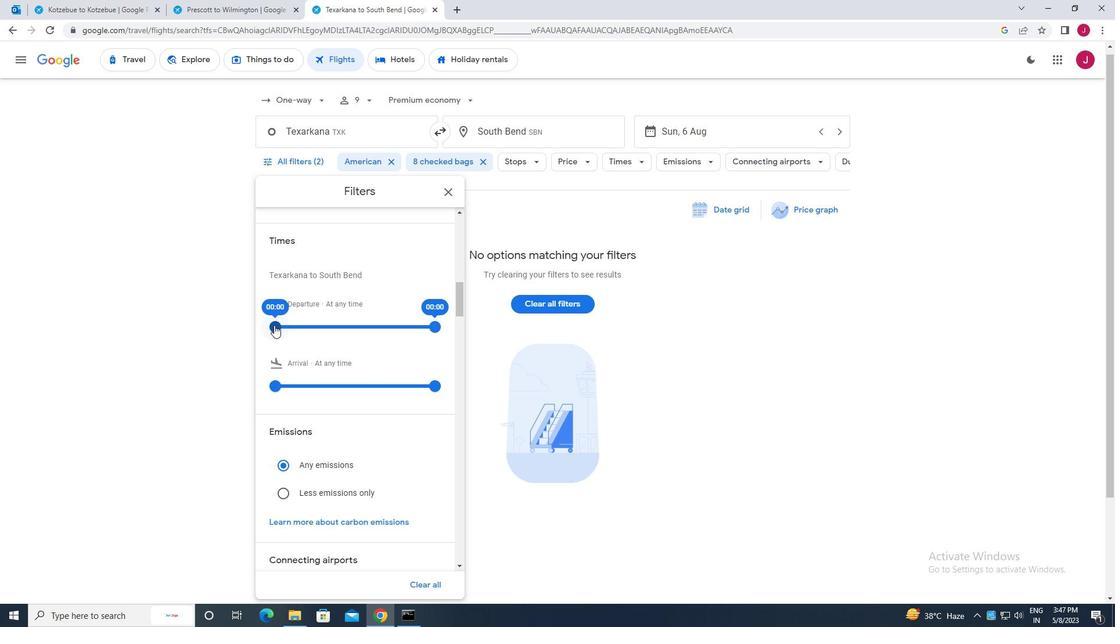
Action: Mouse scrolled (313, 320) with delta (0, 0)
Screenshot: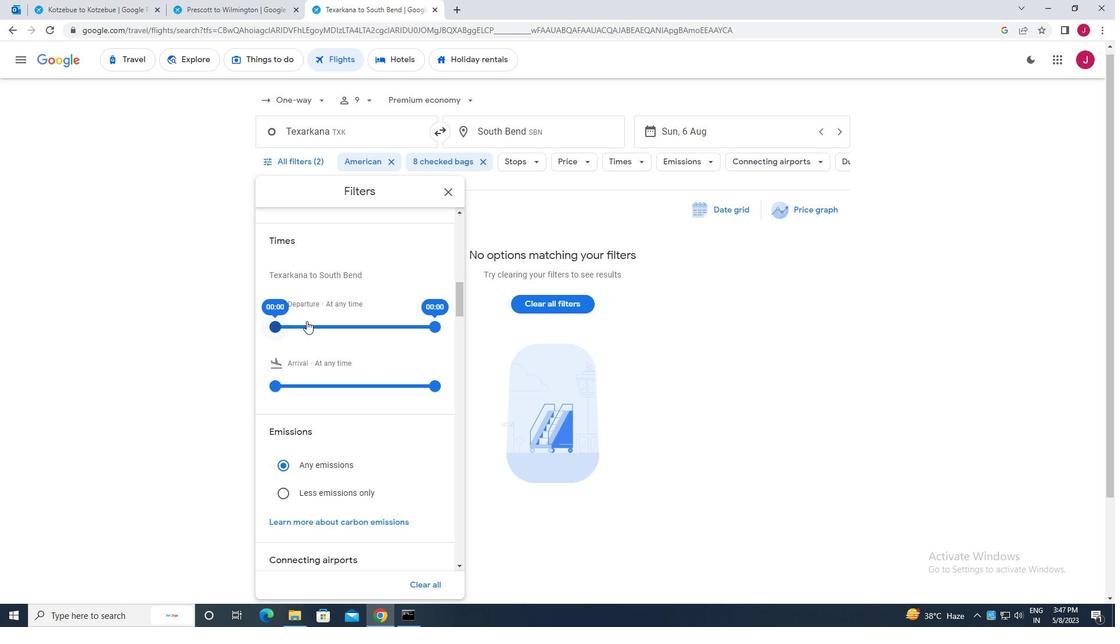 
Action: Mouse scrolled (313, 320) with delta (0, 0)
Screenshot: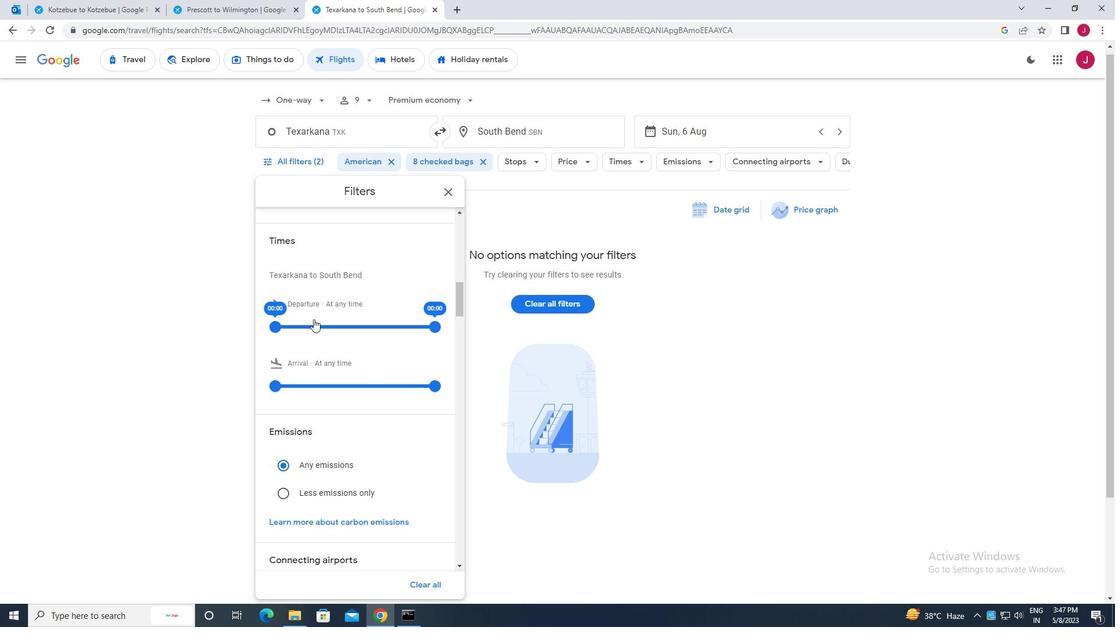 
Action: Mouse moved to (271, 442)
Screenshot: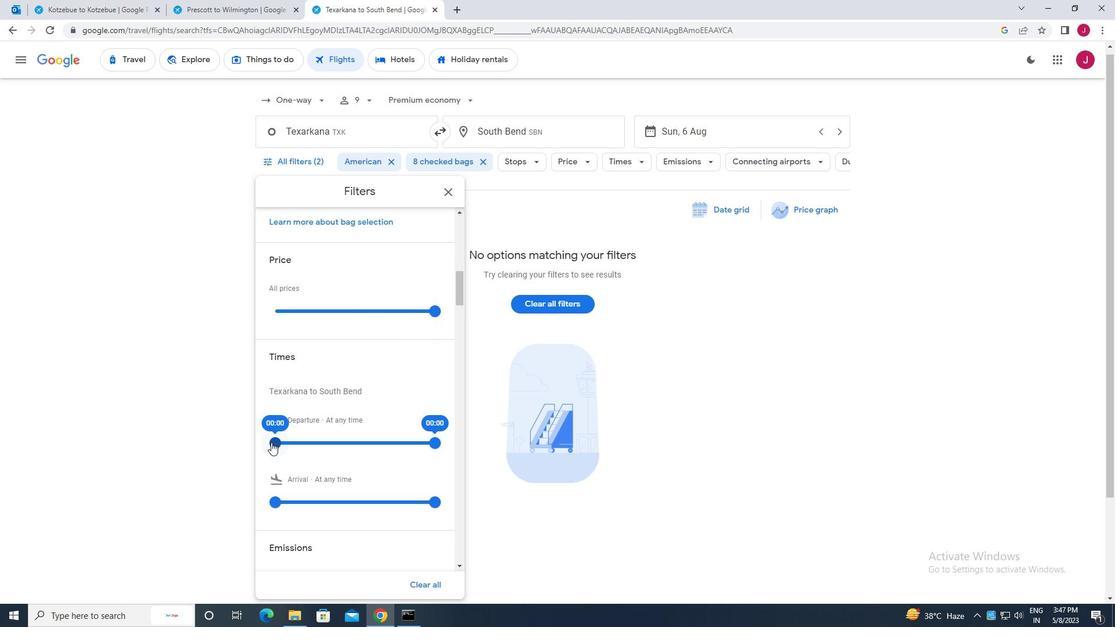 
Action: Mouse pressed left at (271, 442)
Screenshot: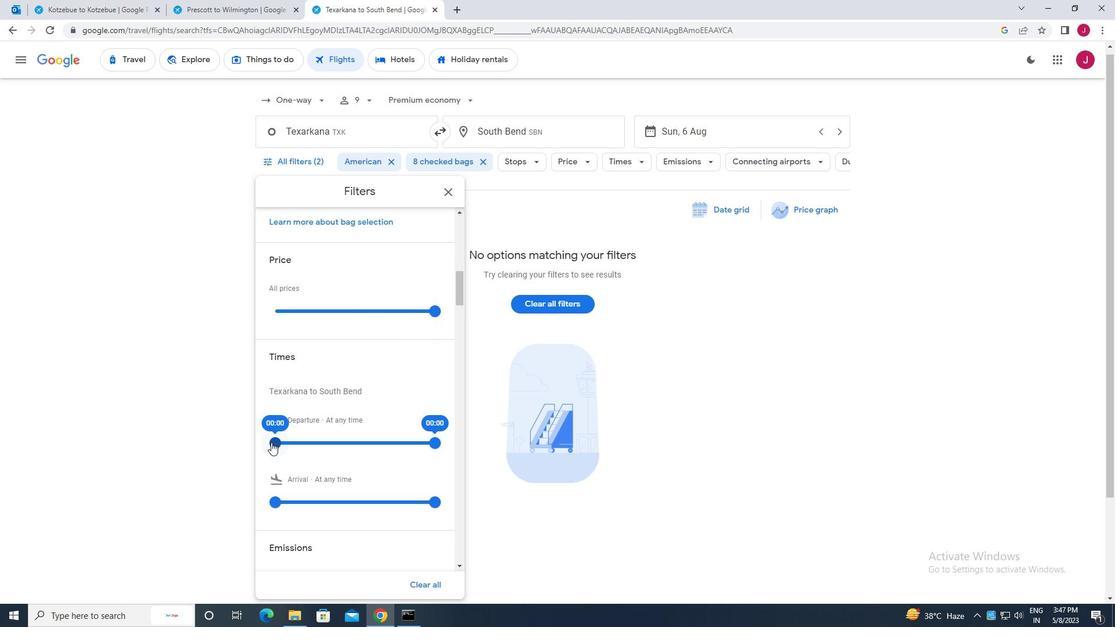 
Action: Mouse moved to (439, 442)
Screenshot: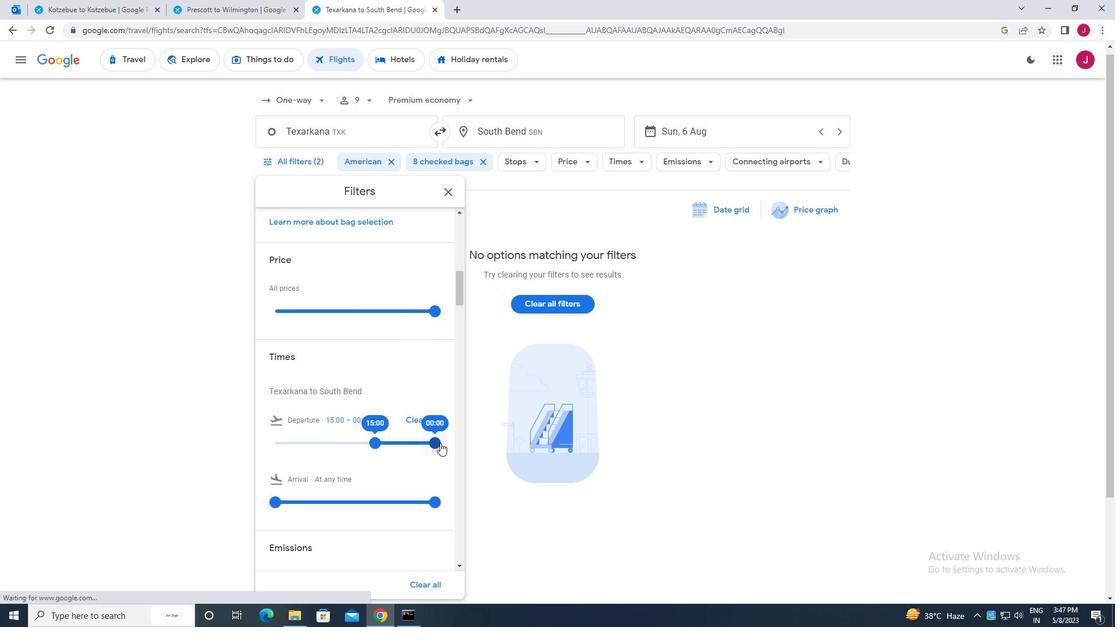
Action: Mouse pressed left at (439, 442)
Screenshot: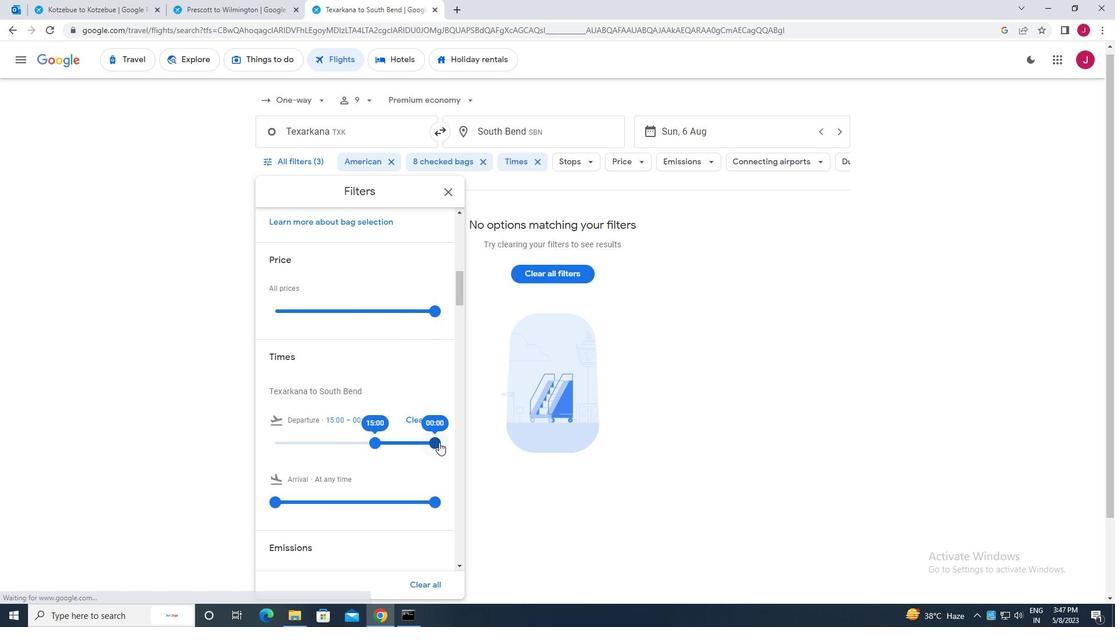 
Action: Mouse moved to (452, 193)
Screenshot: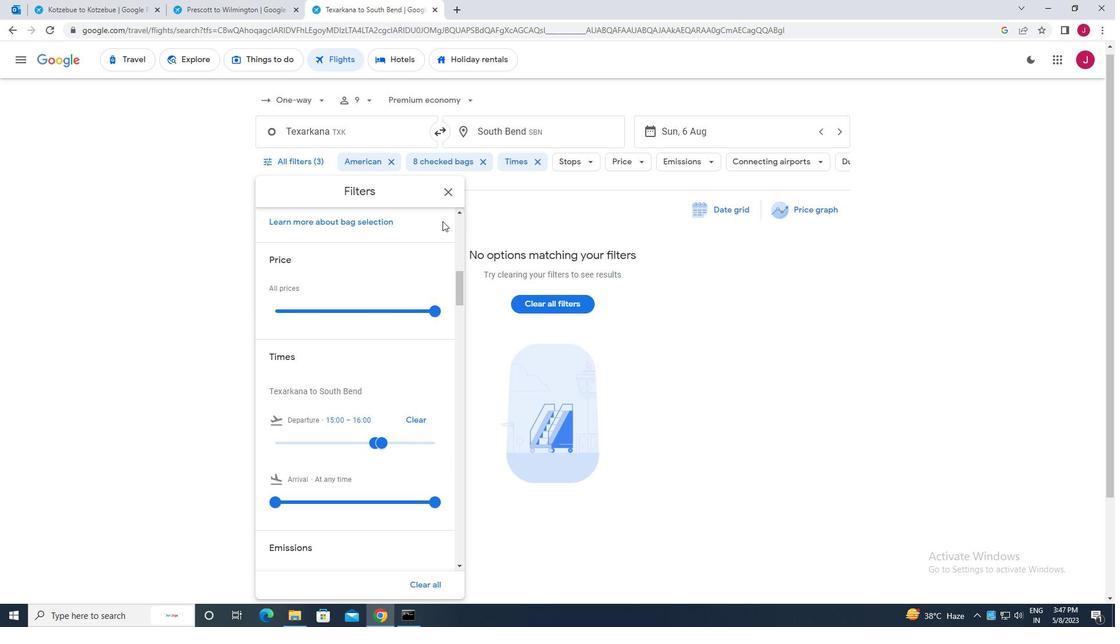 
Action: Mouse pressed left at (452, 193)
Screenshot: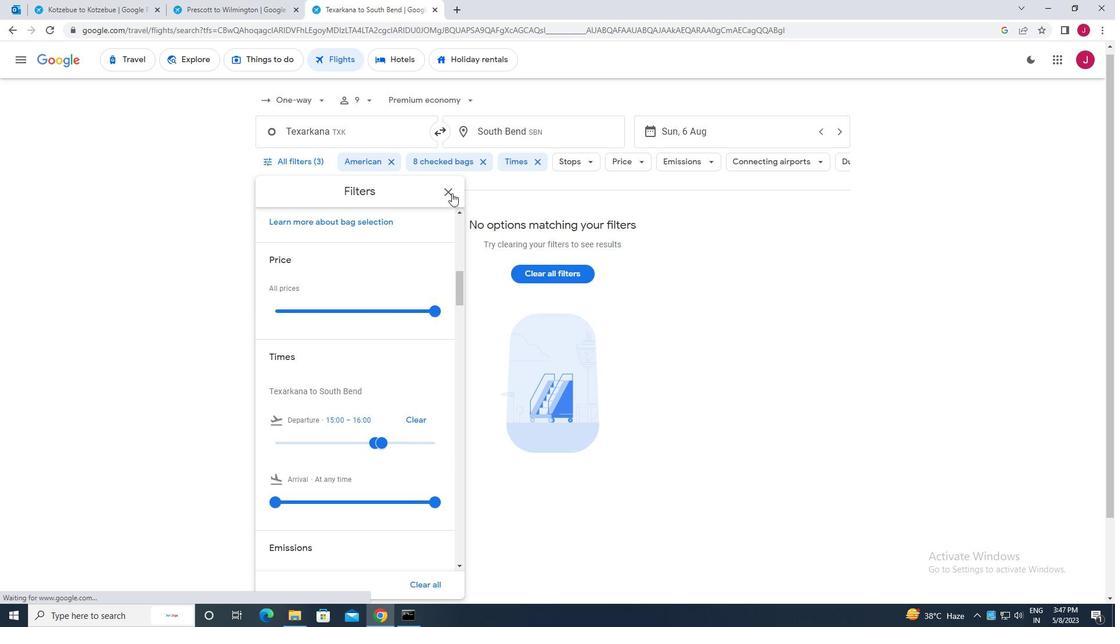 
